 Task: Search one way flight ticket for 4 adults, 2 children, 2 infants in seat and 1 infant on lap in economy from Springfield: Abraham Lincoln Capital Airport to Riverton: Central Wyoming Regional Airport (was Riverton Regional) on 5-4-2023. Choice of flights is Sun country airlines. Number of bags: 10 checked bags. Price is upto 30000. Outbound departure time preference is 21:45.
Action: Mouse moved to (294, 281)
Screenshot: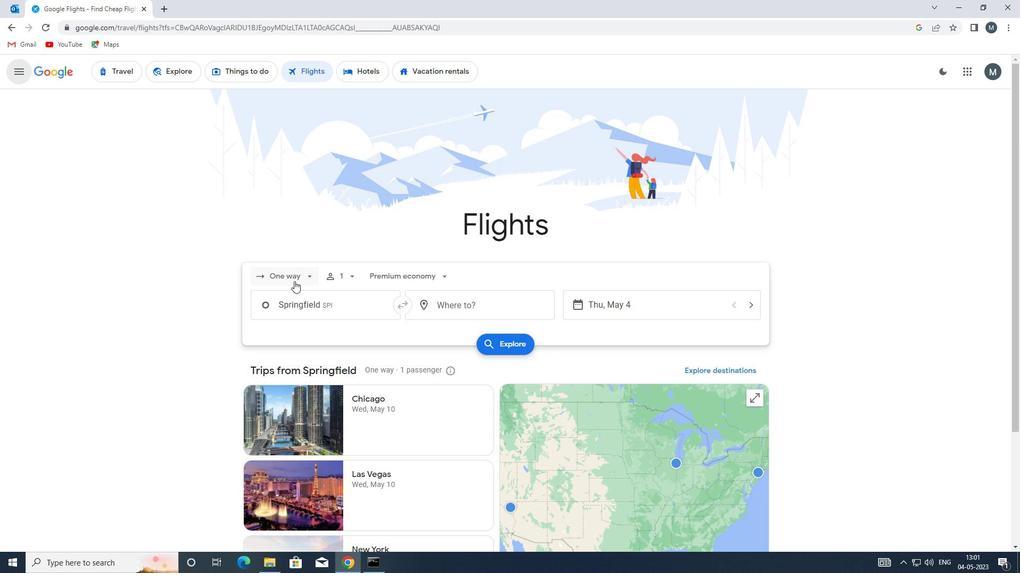 
Action: Mouse pressed left at (294, 281)
Screenshot: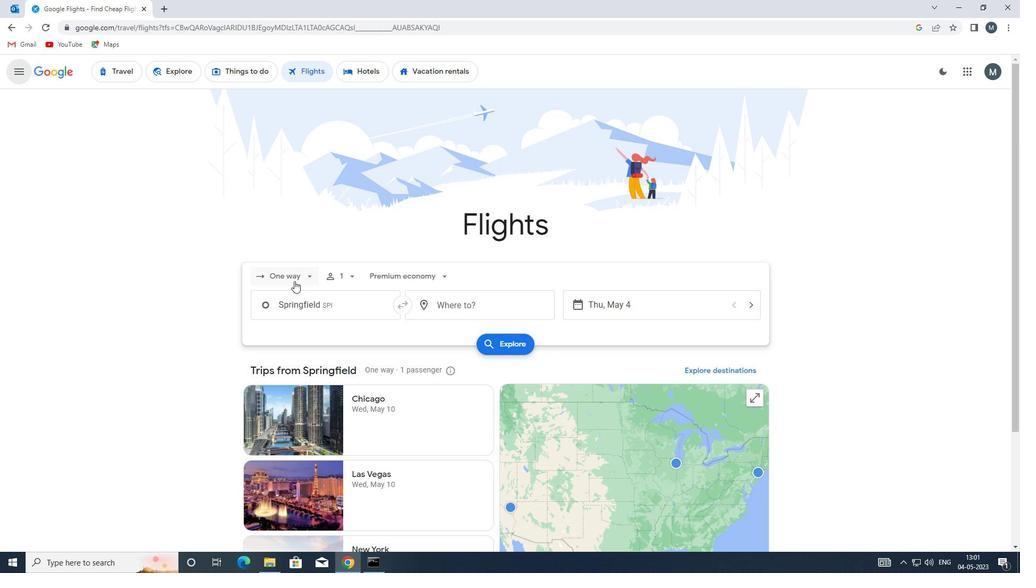 
Action: Mouse moved to (302, 326)
Screenshot: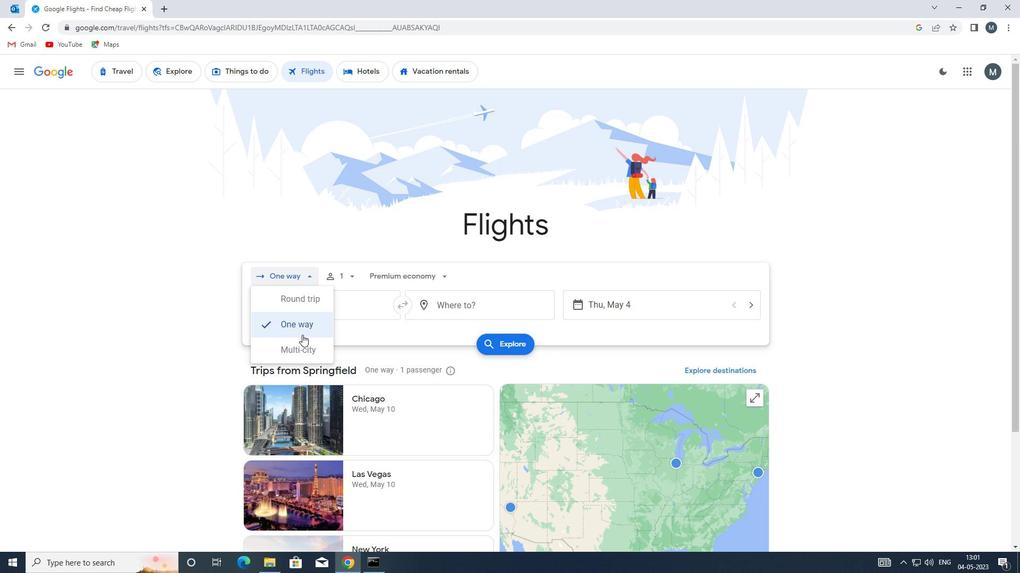 
Action: Mouse pressed left at (302, 326)
Screenshot: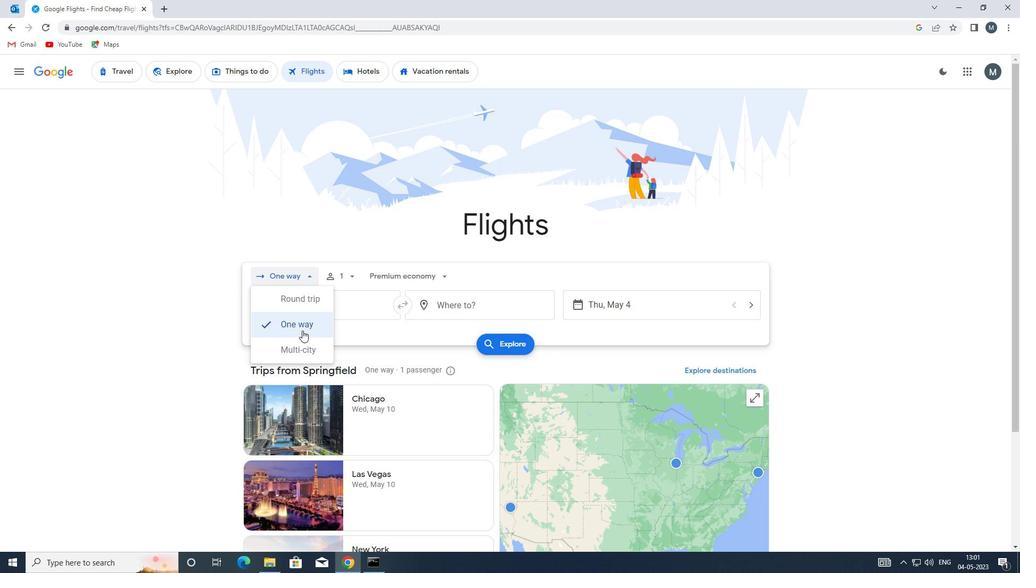 
Action: Mouse moved to (352, 277)
Screenshot: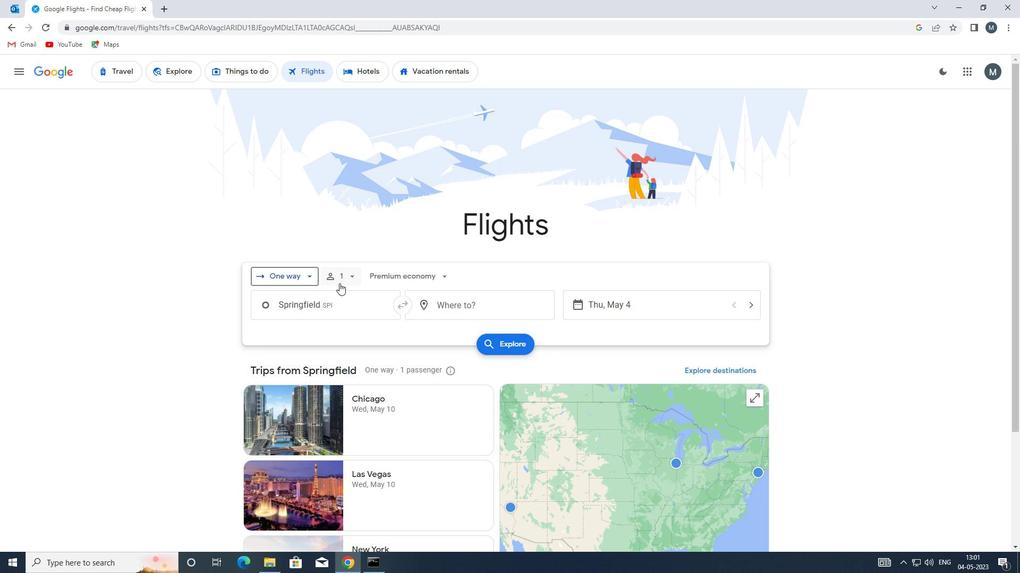 
Action: Mouse pressed left at (352, 277)
Screenshot: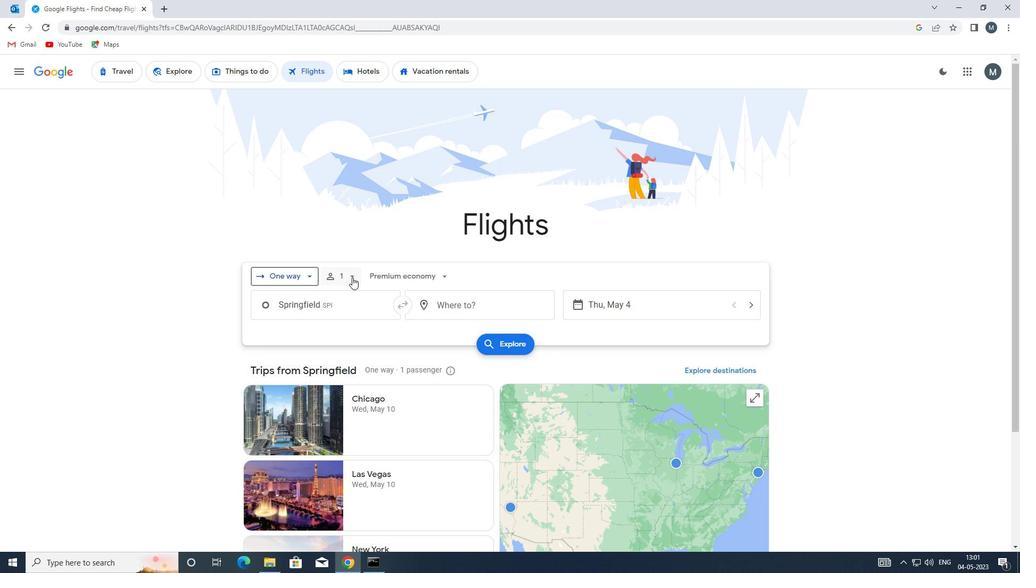 
Action: Mouse moved to (431, 302)
Screenshot: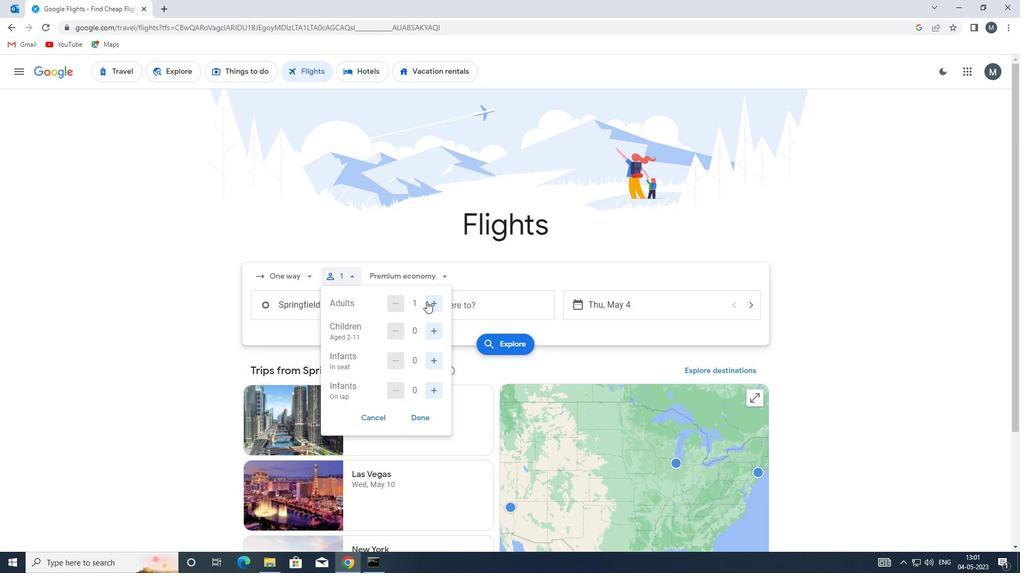 
Action: Mouse pressed left at (431, 302)
Screenshot: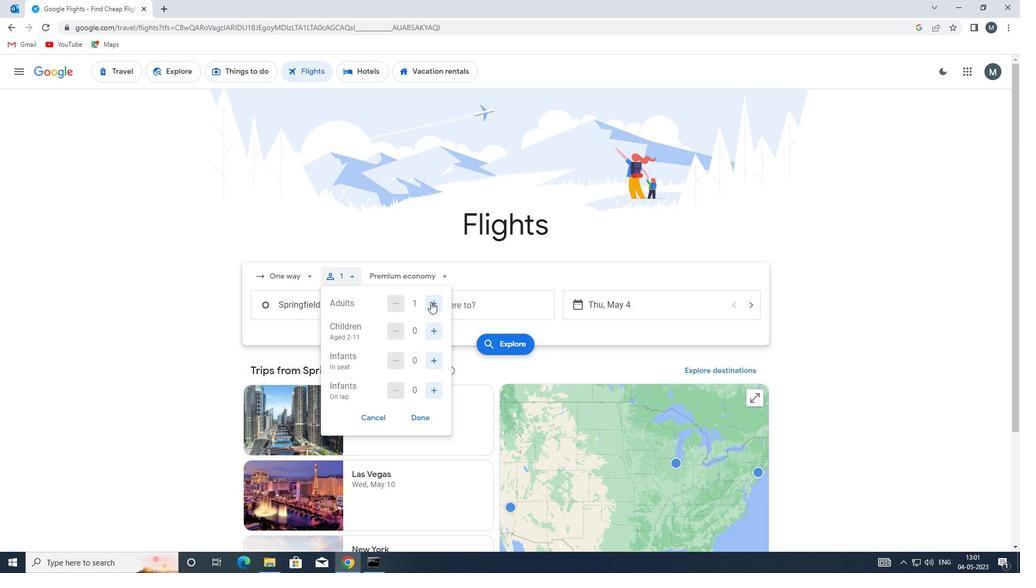
Action: Mouse pressed left at (431, 302)
Screenshot: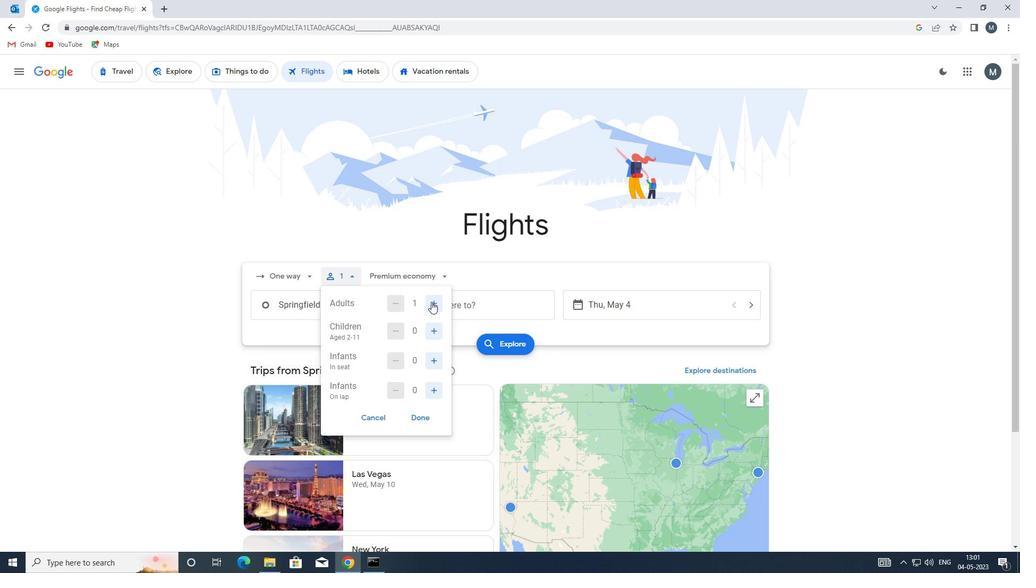 
Action: Mouse moved to (432, 302)
Screenshot: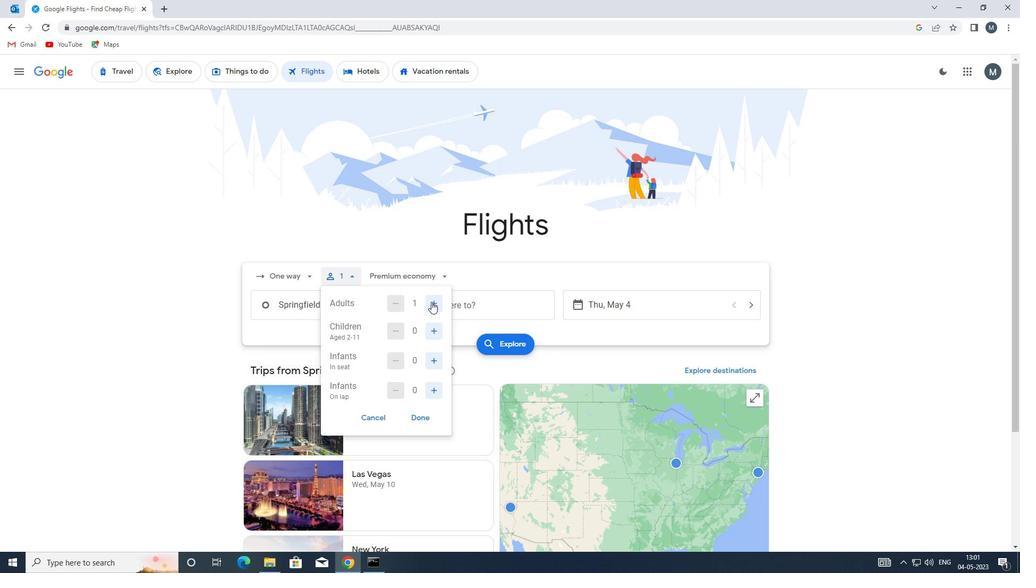 
Action: Mouse pressed left at (432, 302)
Screenshot: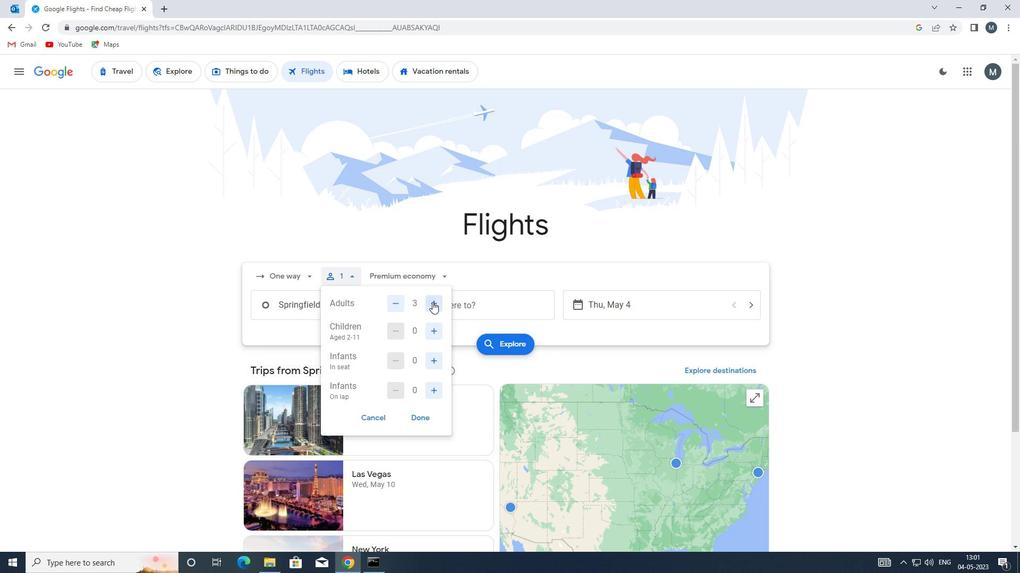 
Action: Mouse moved to (438, 333)
Screenshot: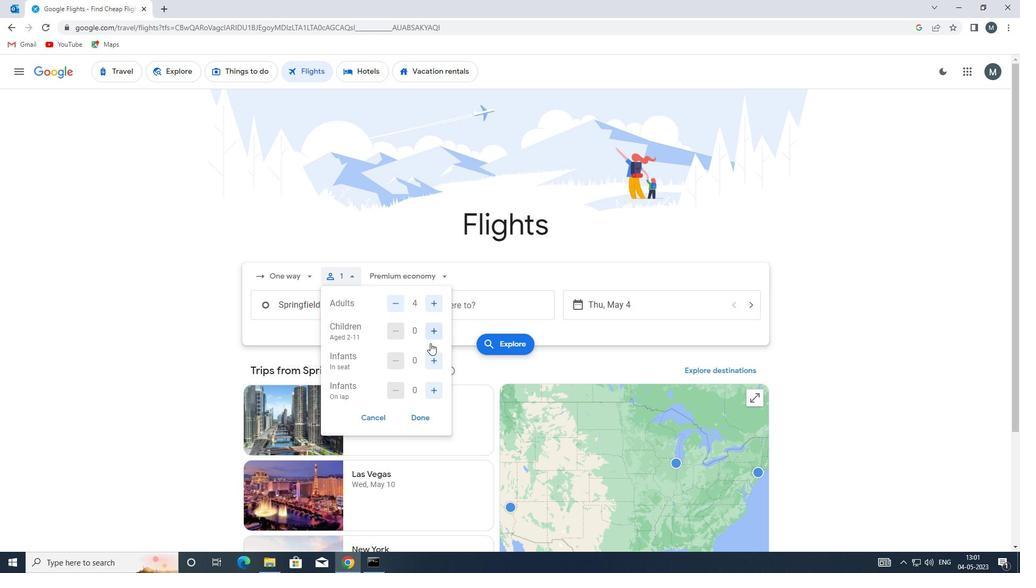 
Action: Mouse pressed left at (438, 333)
Screenshot: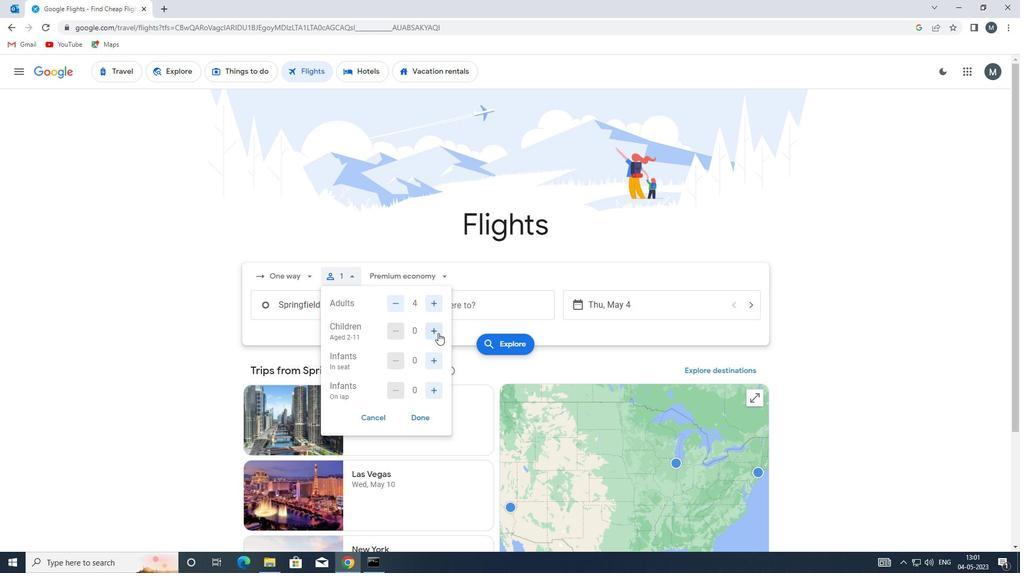 
Action: Mouse pressed left at (438, 333)
Screenshot: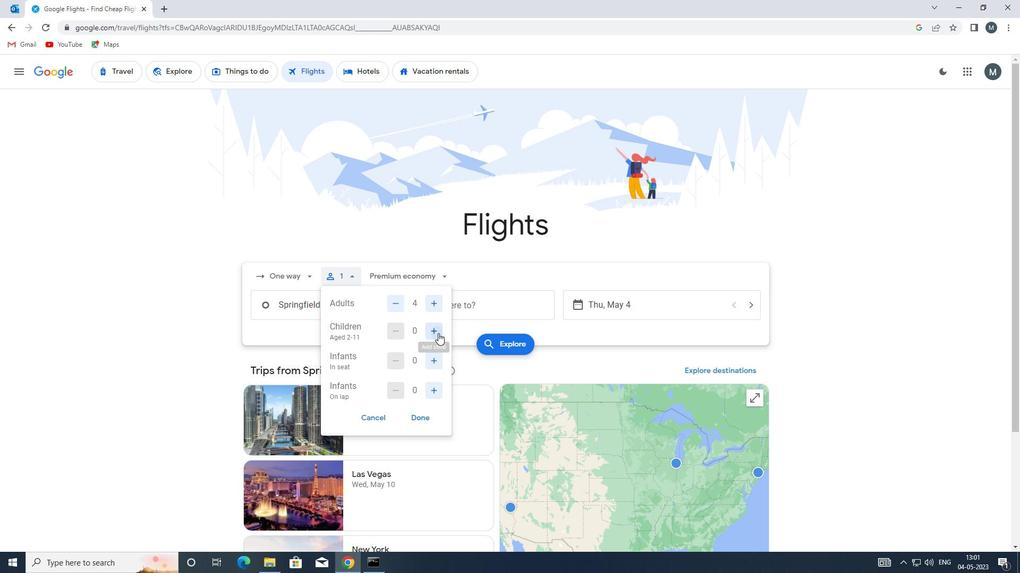 
Action: Mouse moved to (432, 360)
Screenshot: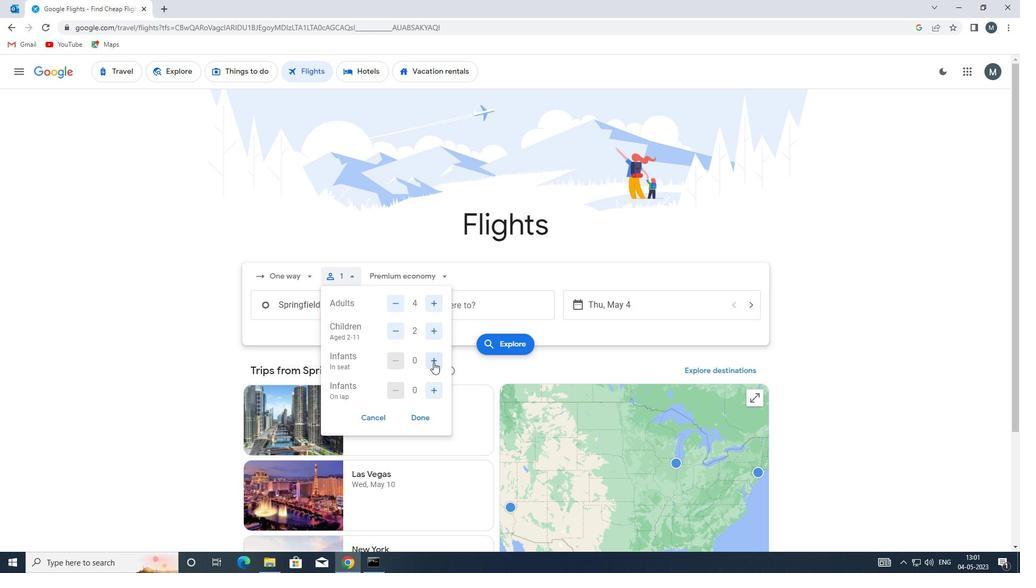 
Action: Mouse pressed left at (432, 360)
Screenshot: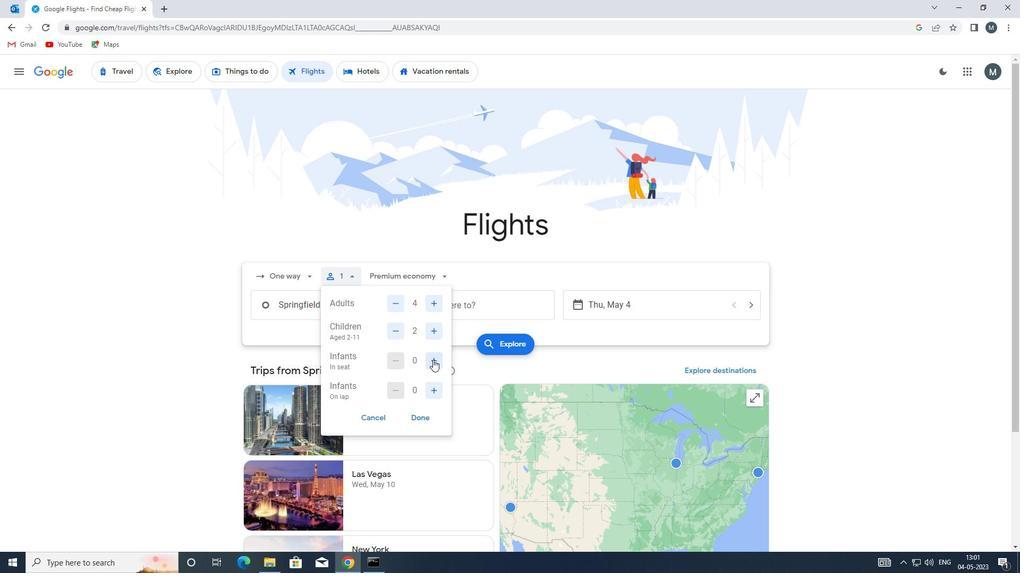
Action: Mouse pressed left at (432, 360)
Screenshot: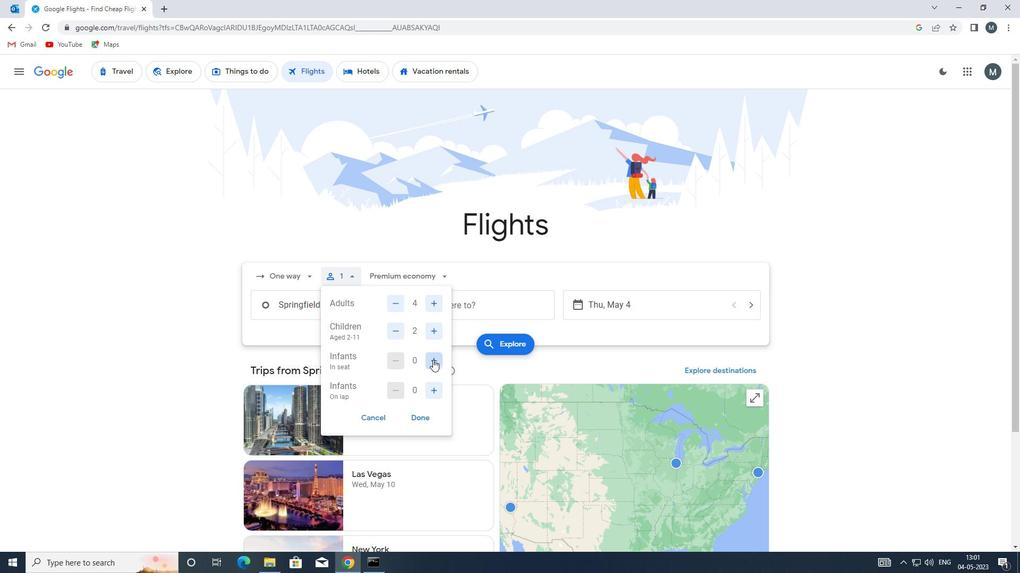 
Action: Mouse moved to (430, 398)
Screenshot: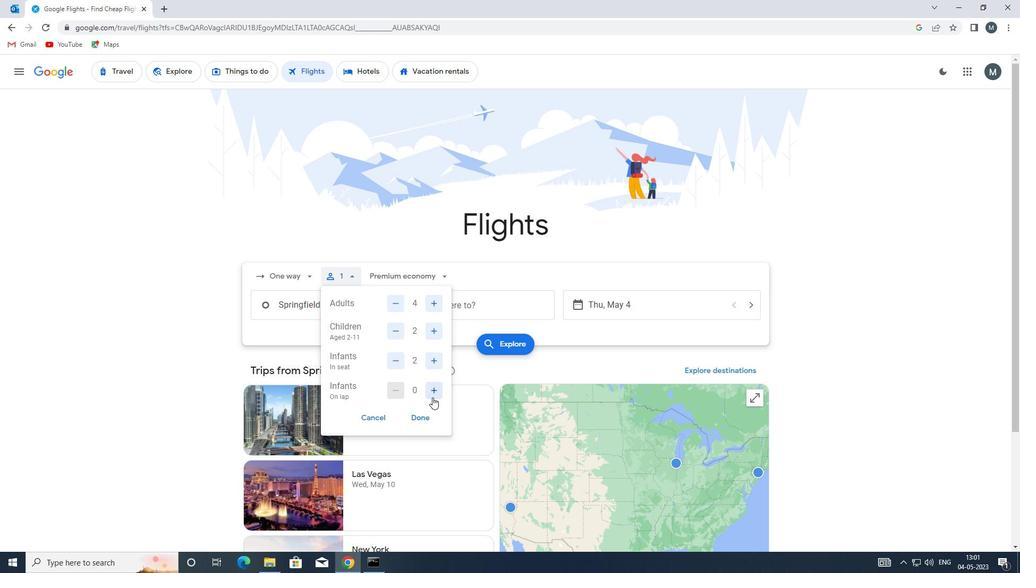 
Action: Mouse pressed left at (430, 398)
Screenshot: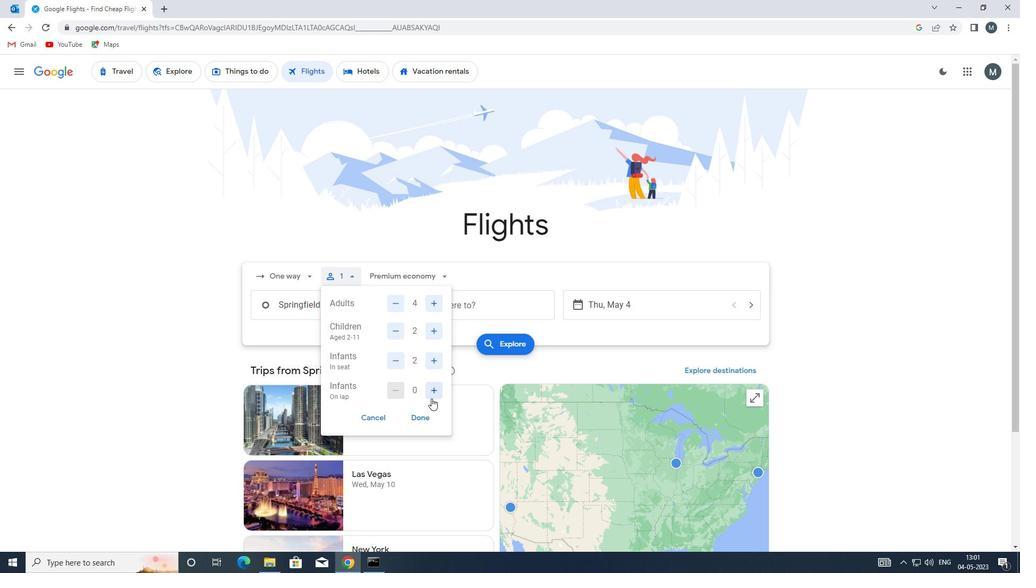
Action: Mouse moved to (423, 411)
Screenshot: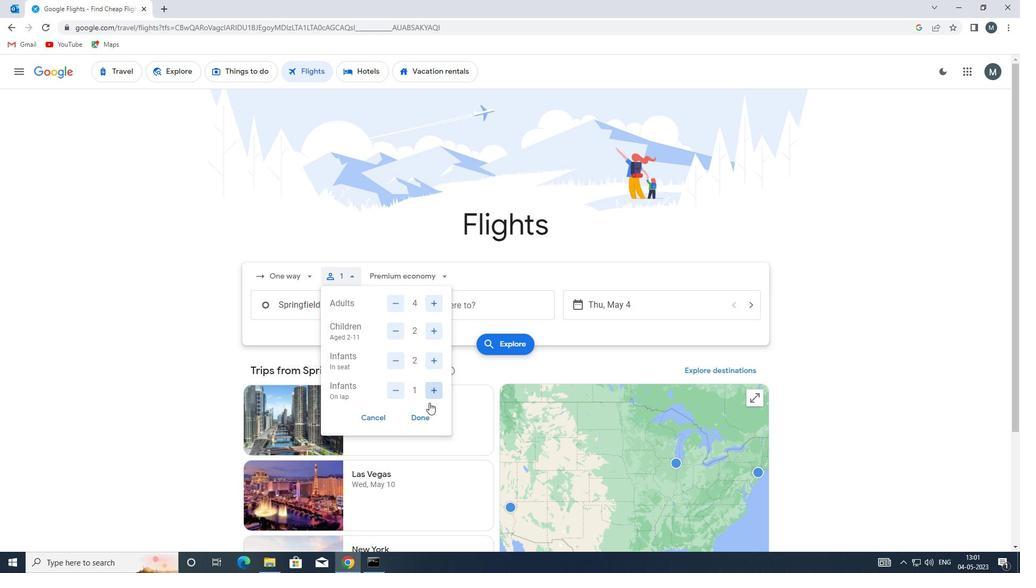 
Action: Mouse pressed left at (423, 411)
Screenshot: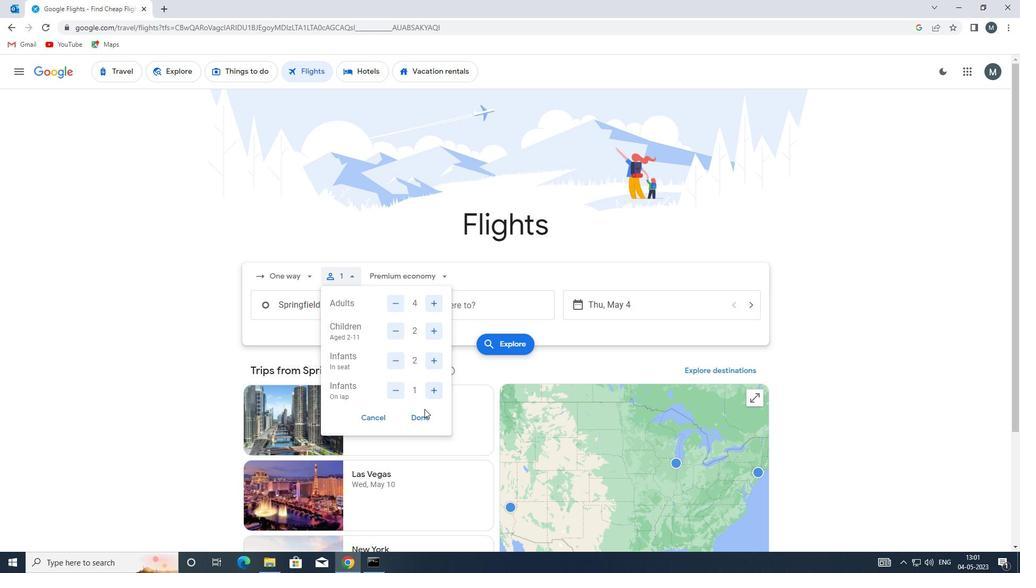 
Action: Mouse moved to (402, 278)
Screenshot: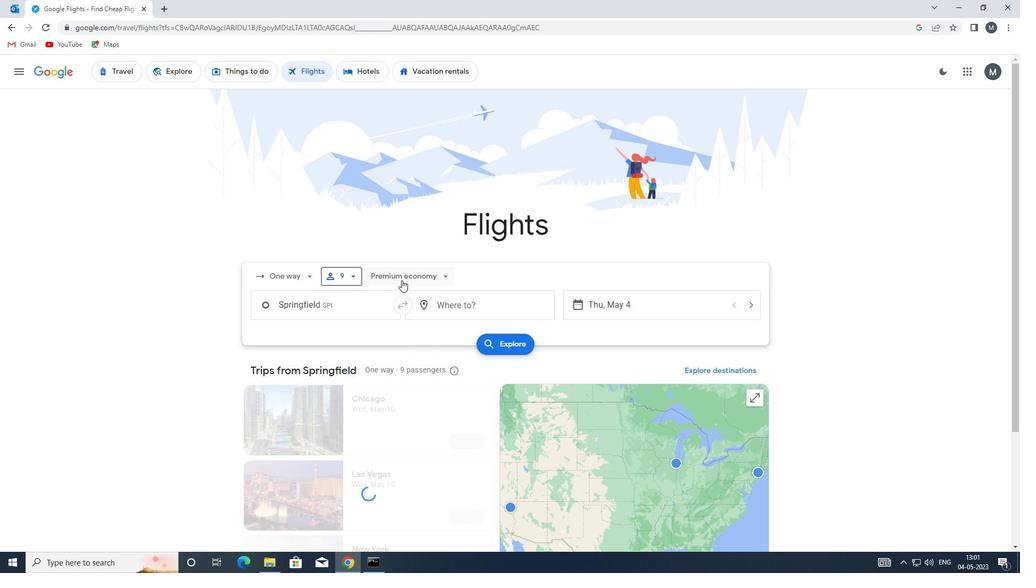 
Action: Mouse pressed left at (402, 278)
Screenshot: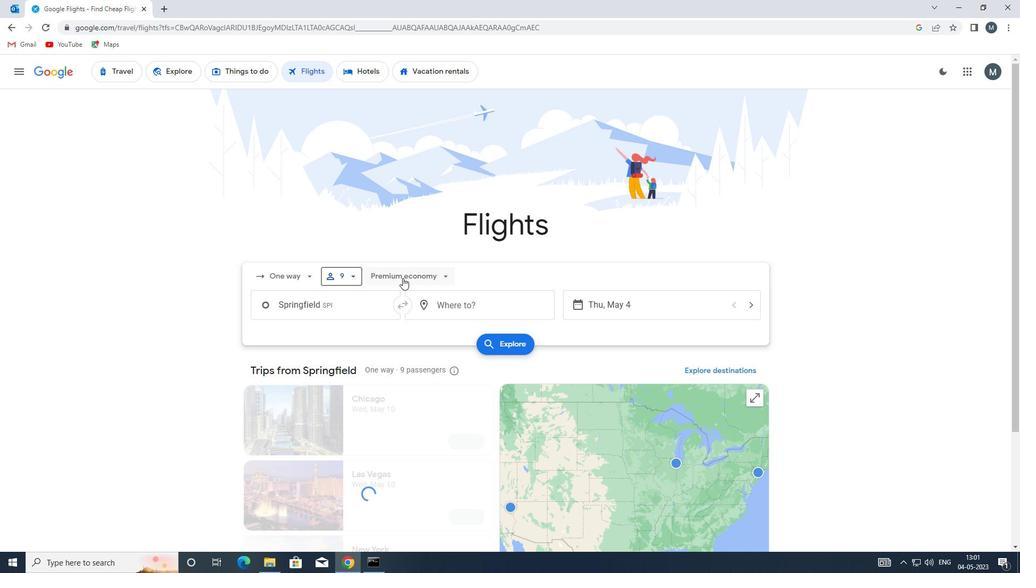 
Action: Mouse moved to (406, 302)
Screenshot: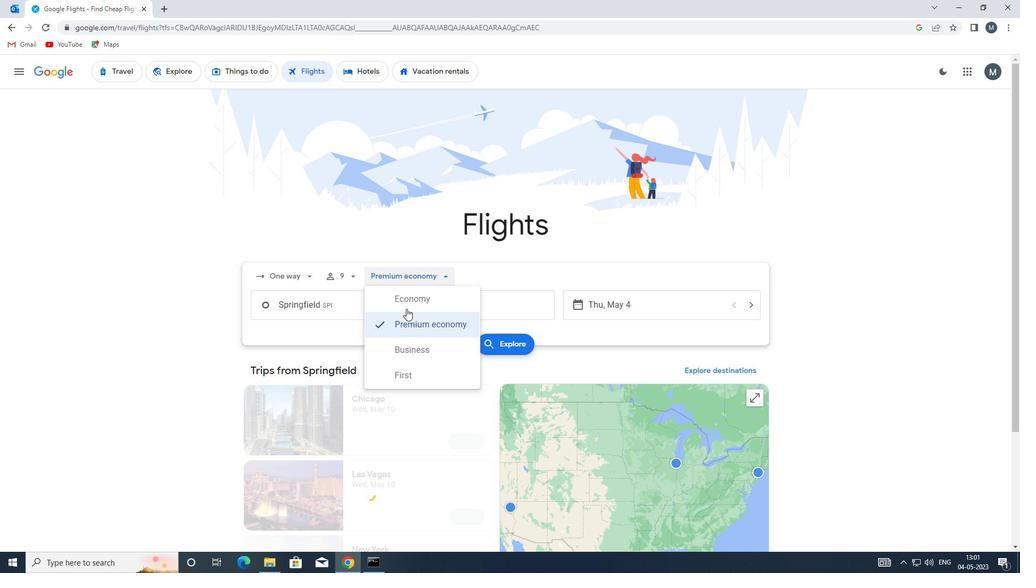 
Action: Mouse pressed left at (406, 302)
Screenshot: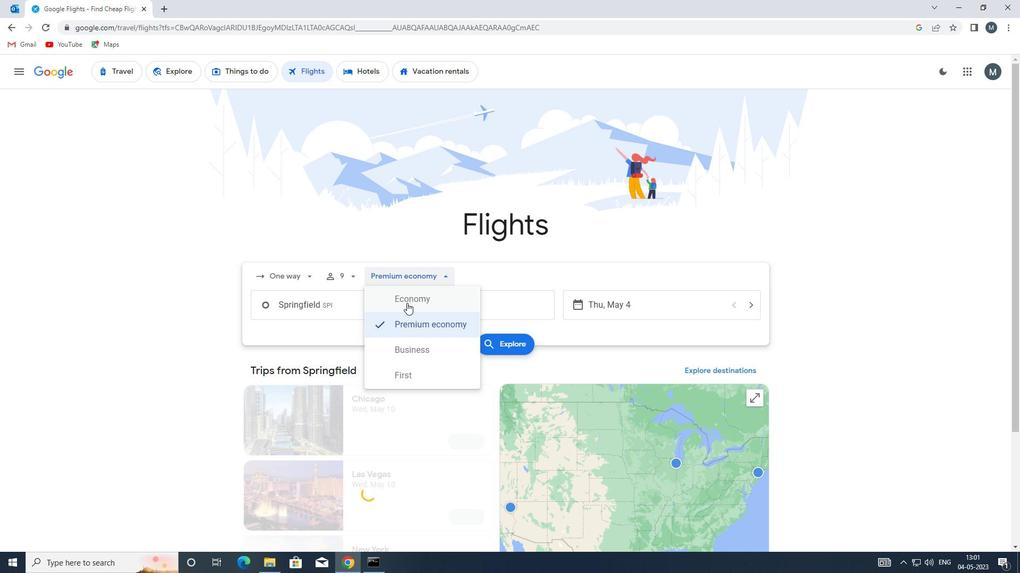 
Action: Mouse moved to (345, 311)
Screenshot: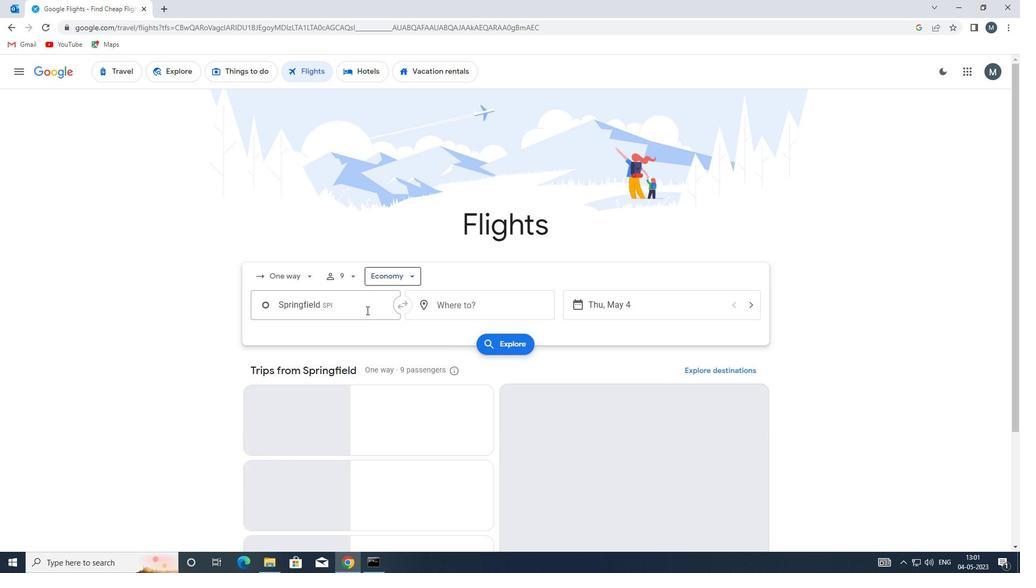 
Action: Mouse pressed left at (345, 311)
Screenshot: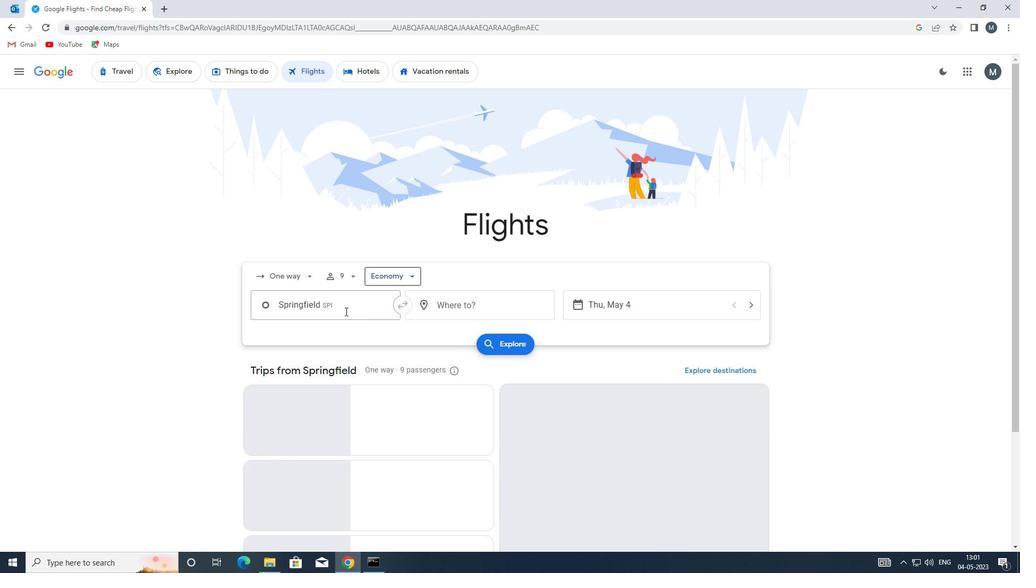 
Action: Key pressed spi
Screenshot: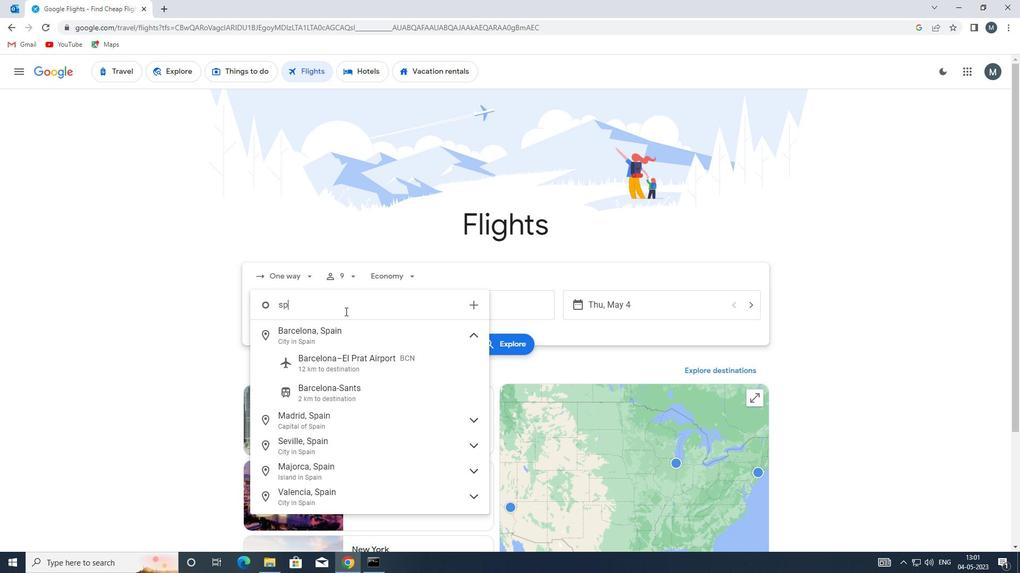 
Action: Mouse moved to (349, 333)
Screenshot: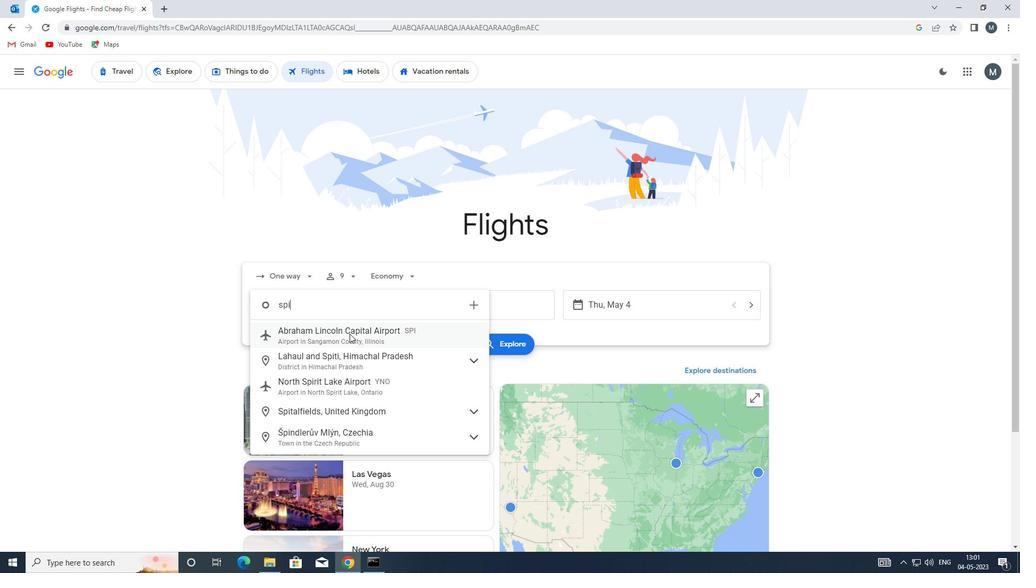 
Action: Mouse pressed left at (349, 333)
Screenshot: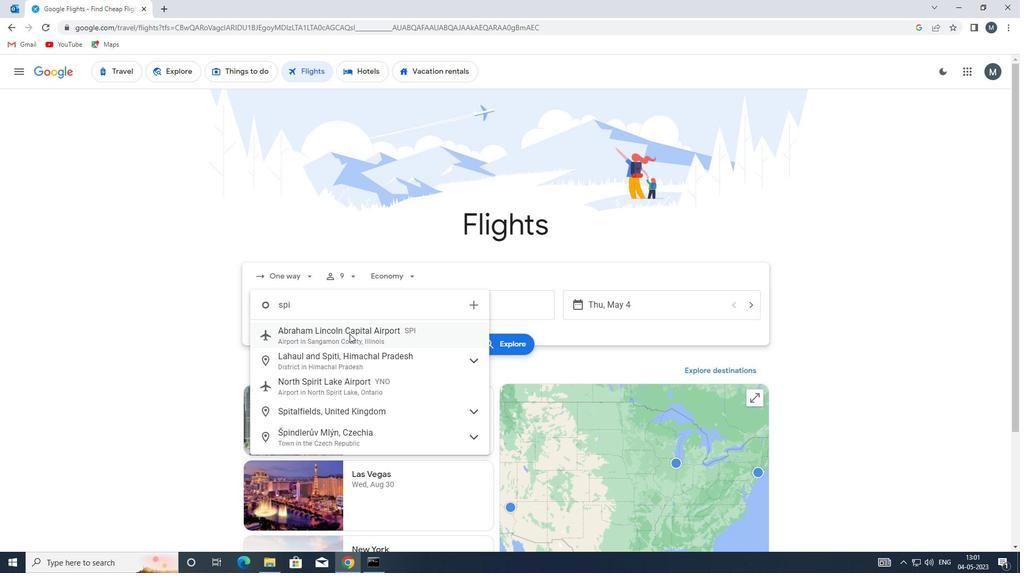 
Action: Mouse moved to (469, 305)
Screenshot: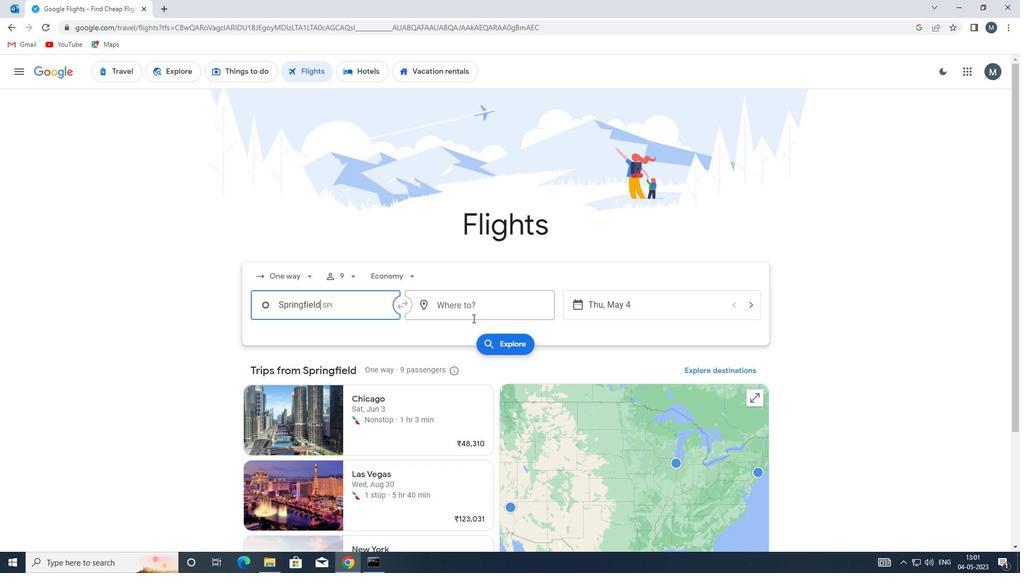 
Action: Mouse pressed left at (469, 305)
Screenshot: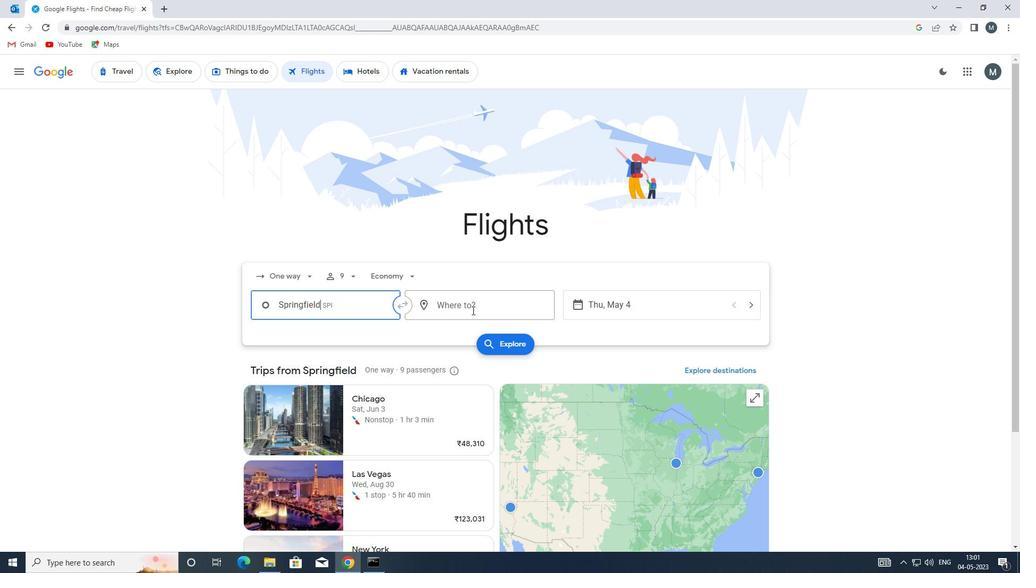 
Action: Mouse moved to (463, 303)
Screenshot: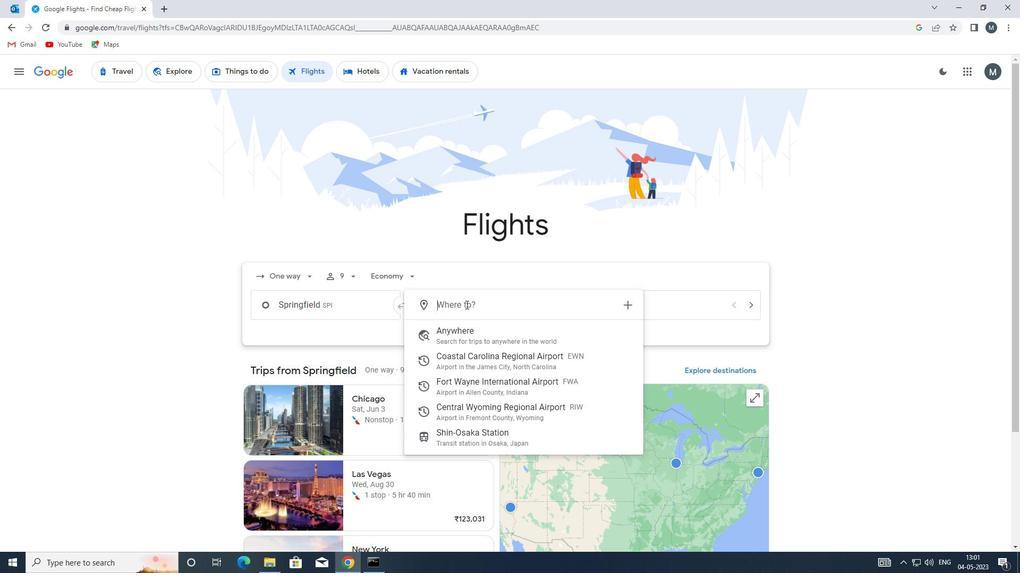 
Action: Key pressed ri
Screenshot: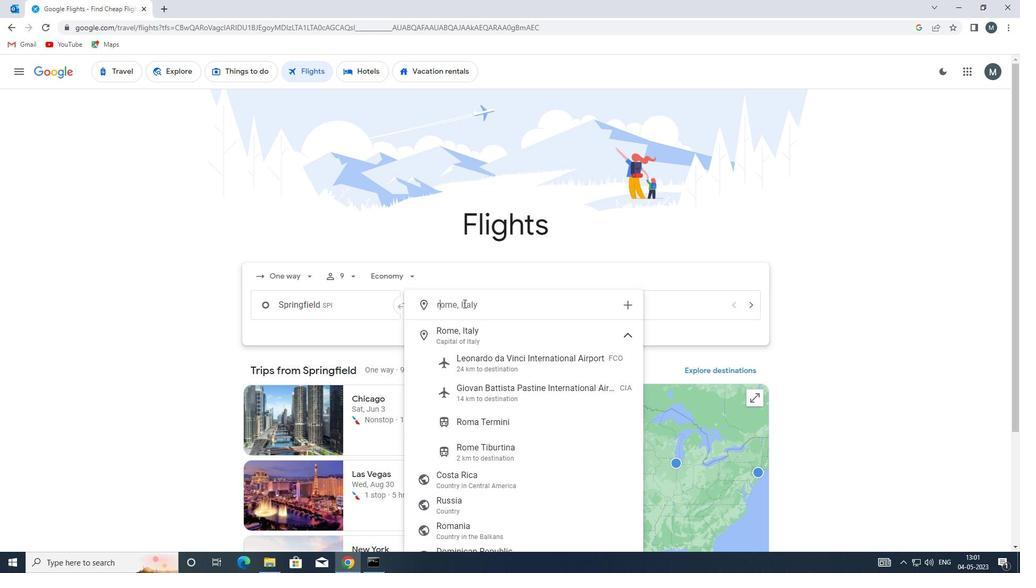 
Action: Mouse moved to (462, 303)
Screenshot: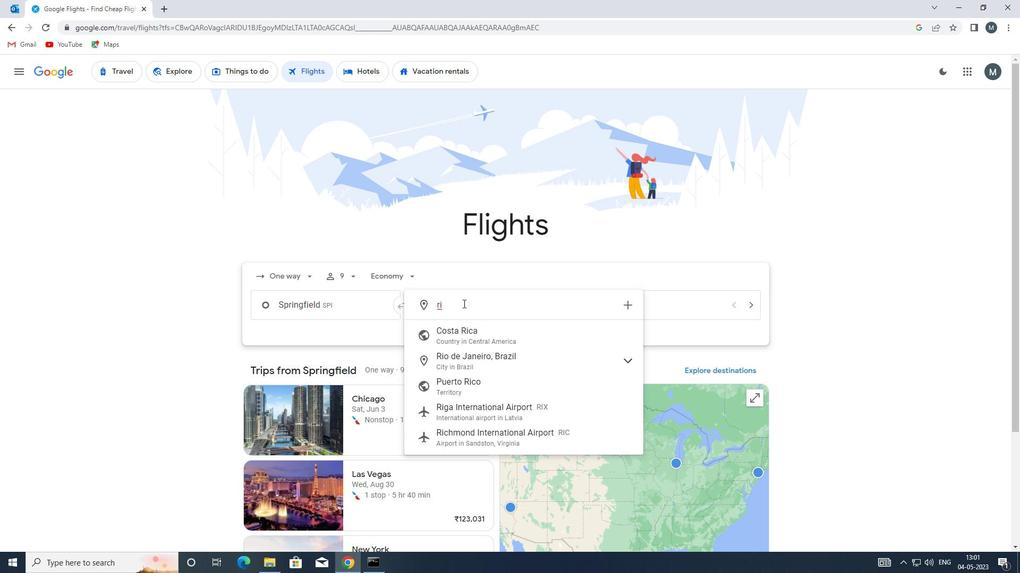 
Action: Key pressed w
Screenshot: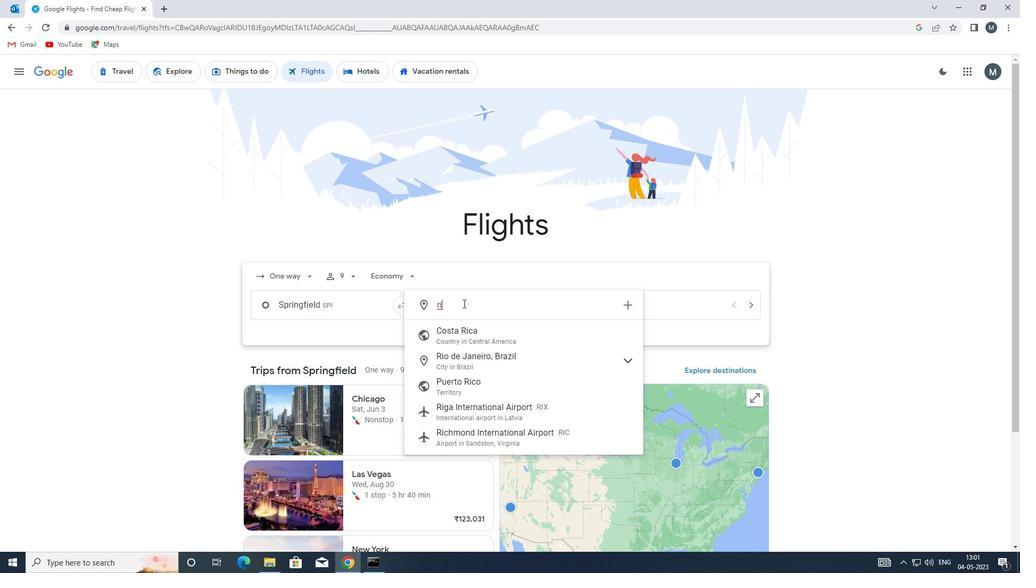 
Action: Mouse moved to (477, 338)
Screenshot: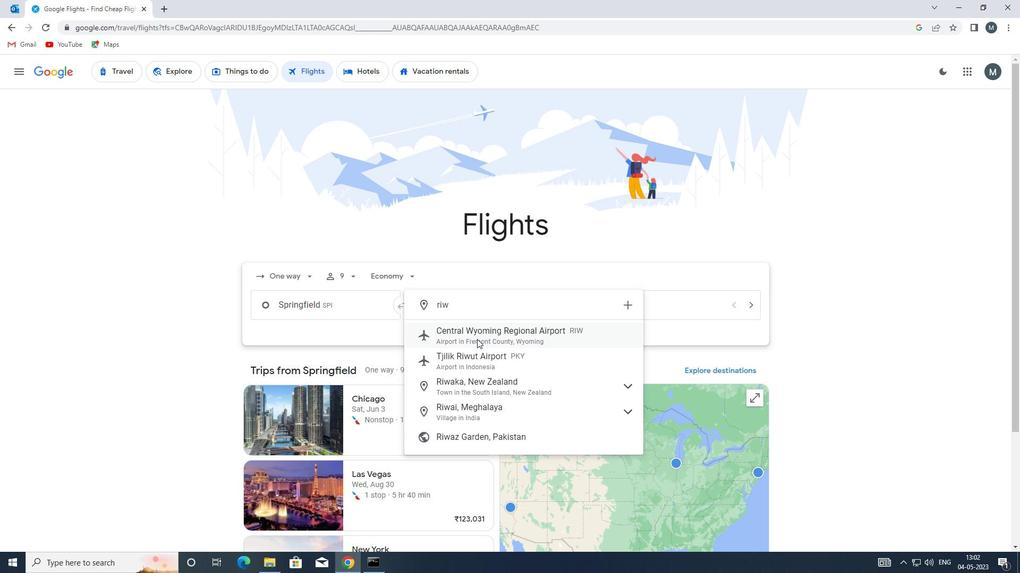 
Action: Mouse pressed left at (477, 338)
Screenshot: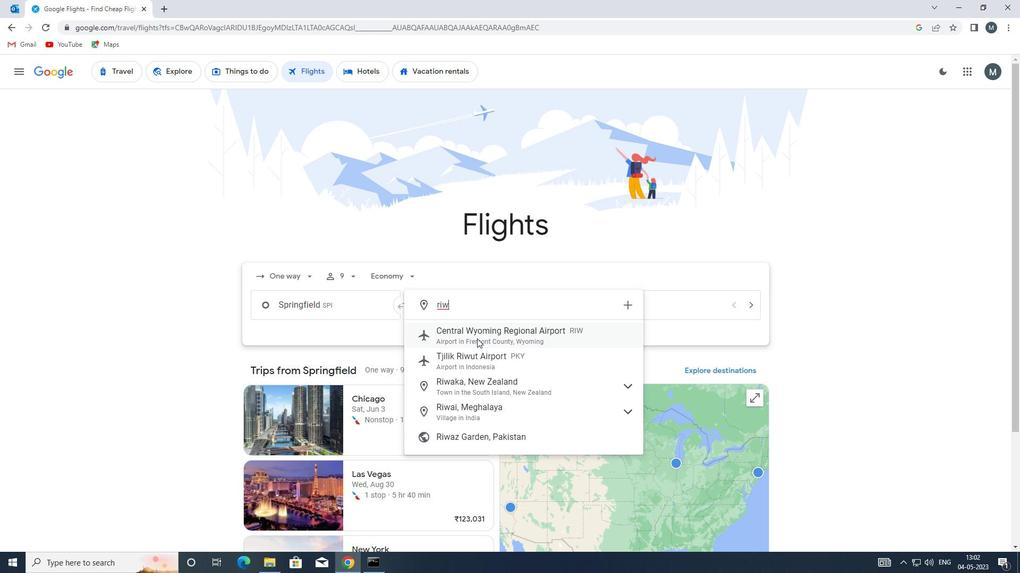 
Action: Mouse moved to (608, 308)
Screenshot: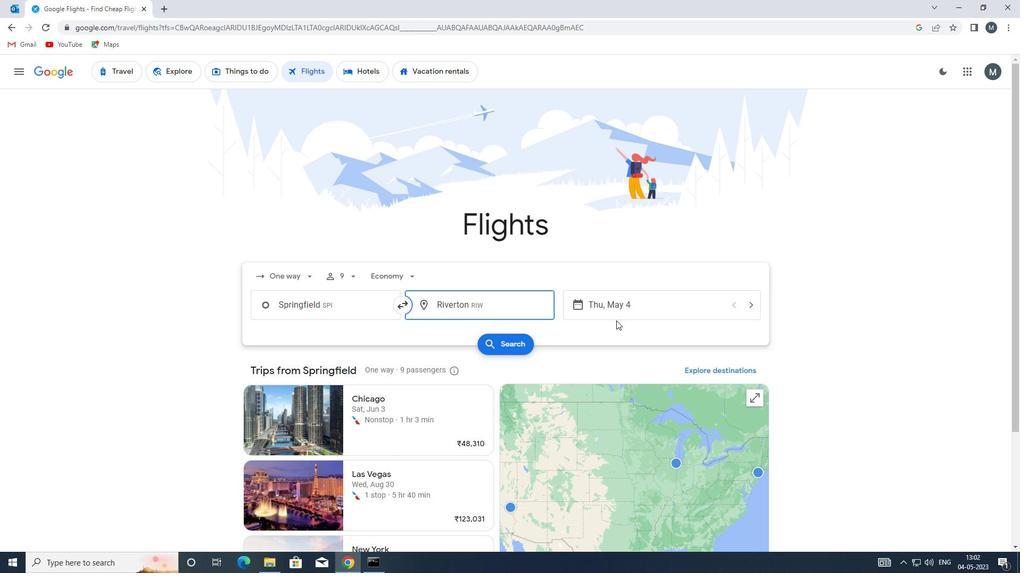 
Action: Mouse pressed left at (608, 308)
Screenshot: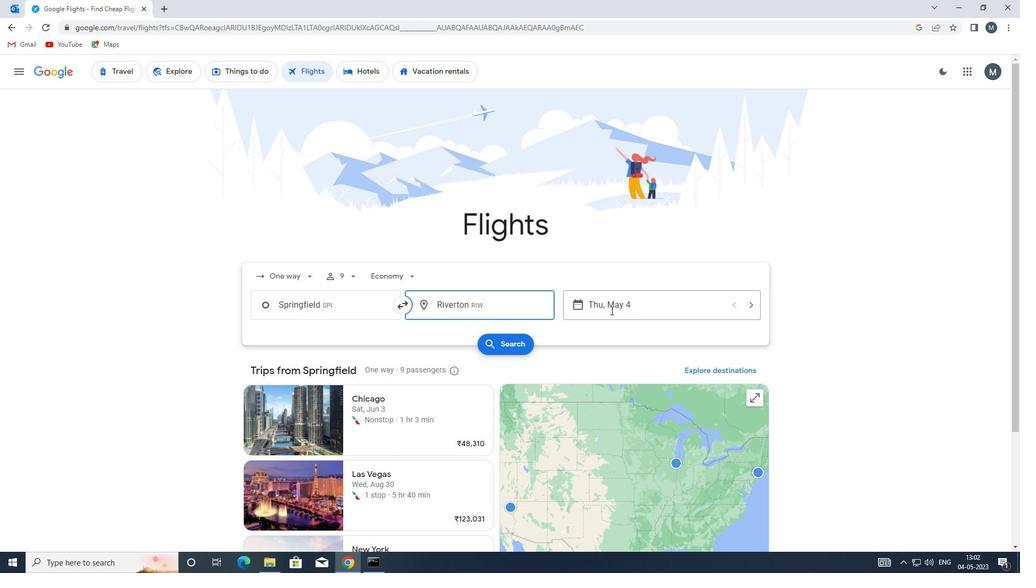 
Action: Mouse moved to (476, 359)
Screenshot: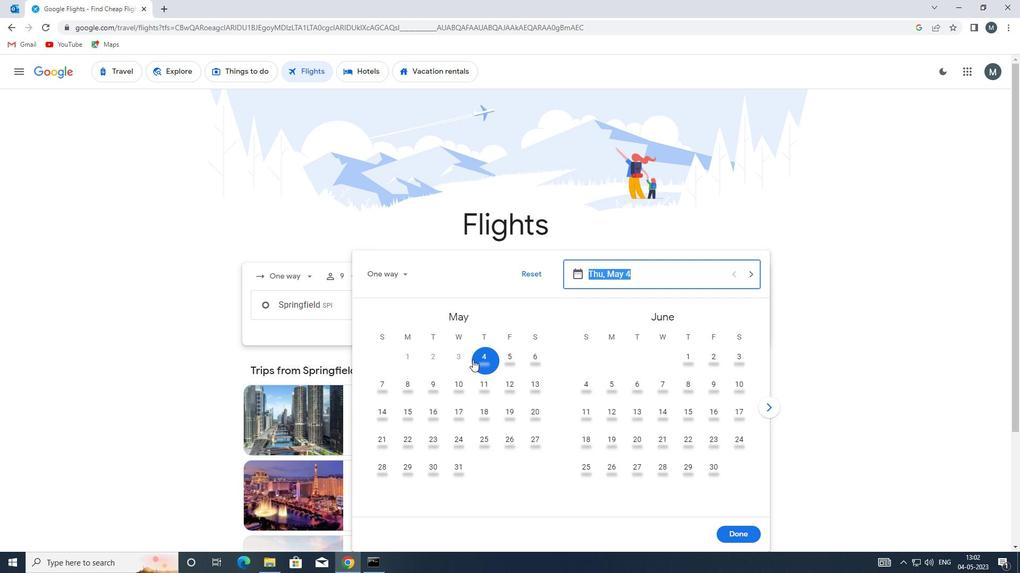 
Action: Mouse pressed left at (476, 359)
Screenshot: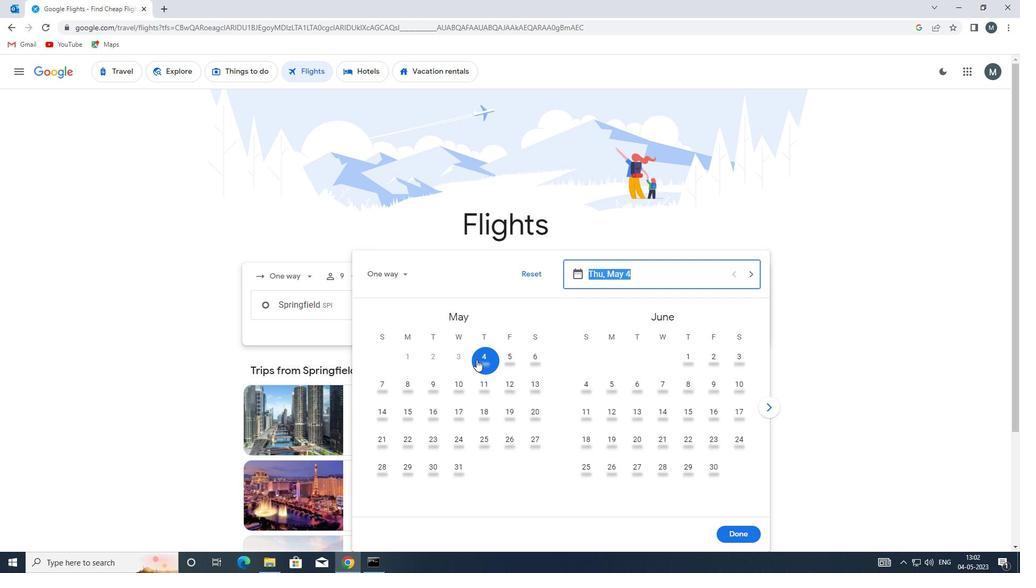 
Action: Mouse moved to (729, 535)
Screenshot: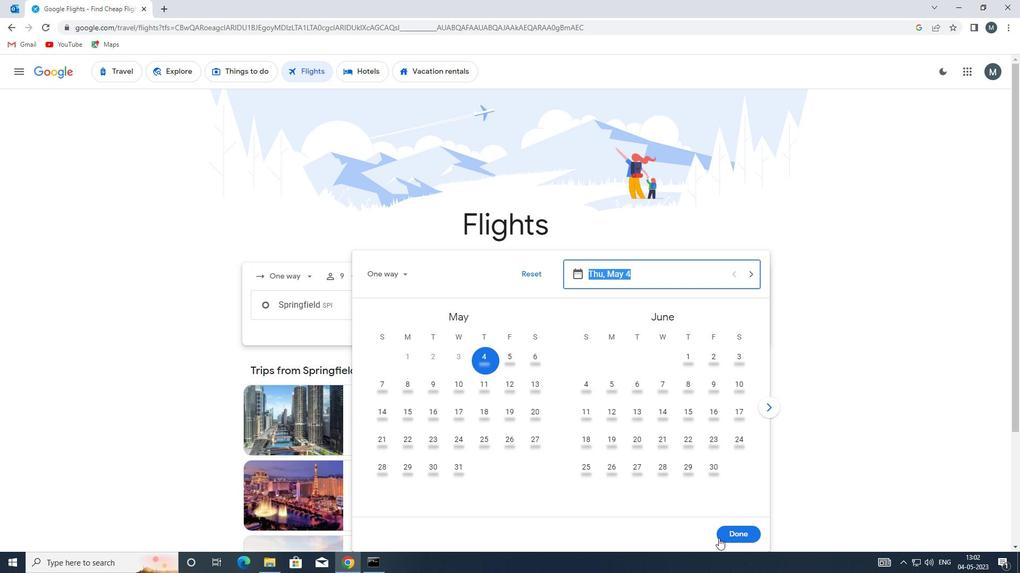 
Action: Mouse pressed left at (729, 535)
Screenshot: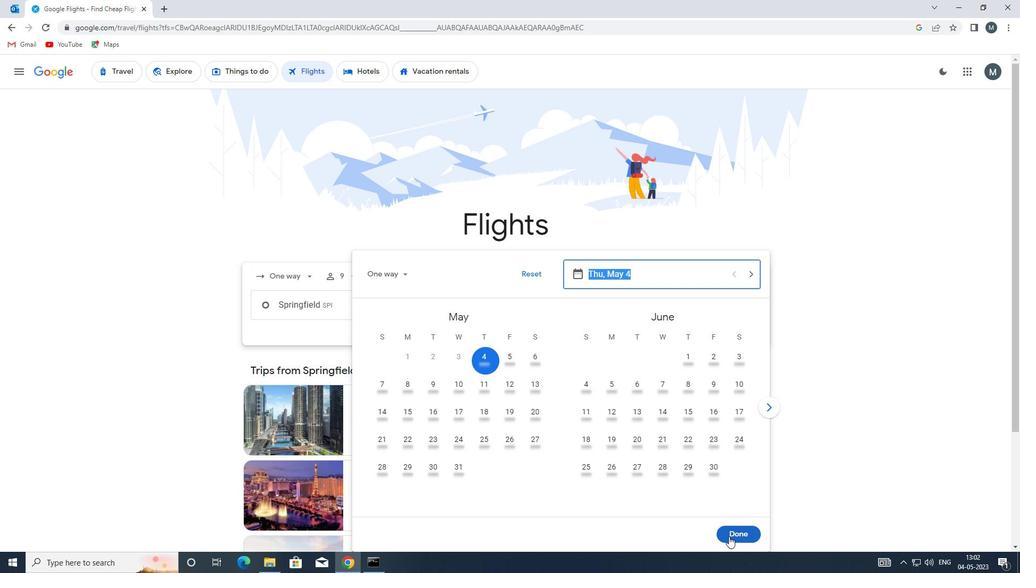 
Action: Mouse moved to (505, 344)
Screenshot: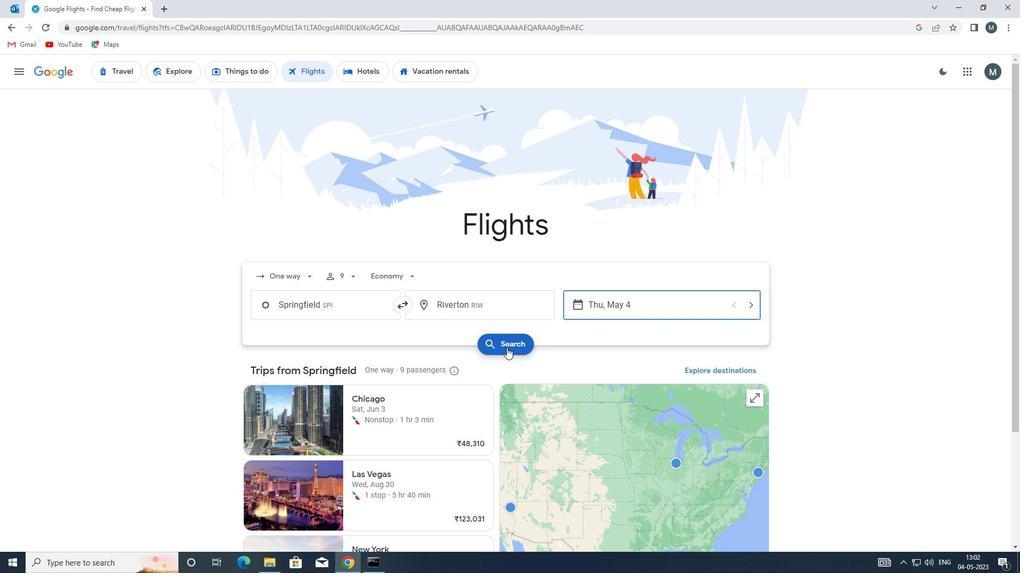 
Action: Mouse pressed left at (505, 344)
Screenshot: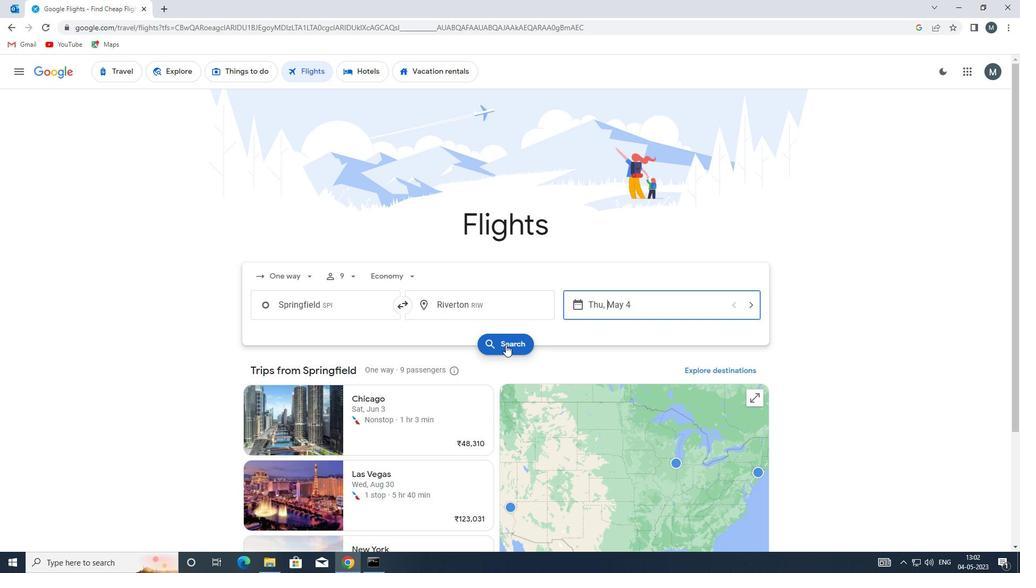 
Action: Mouse moved to (258, 165)
Screenshot: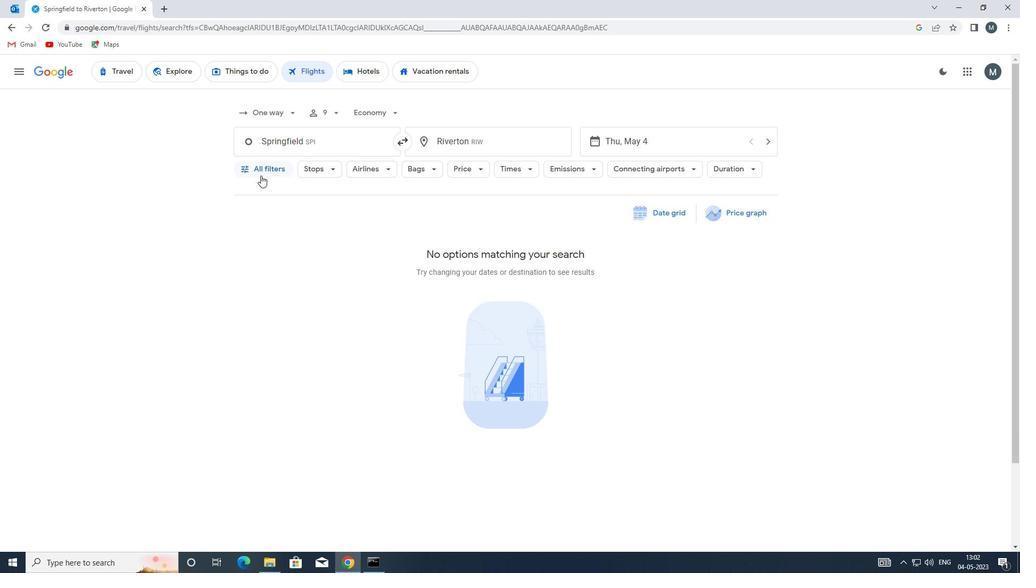 
Action: Mouse pressed left at (258, 165)
Screenshot: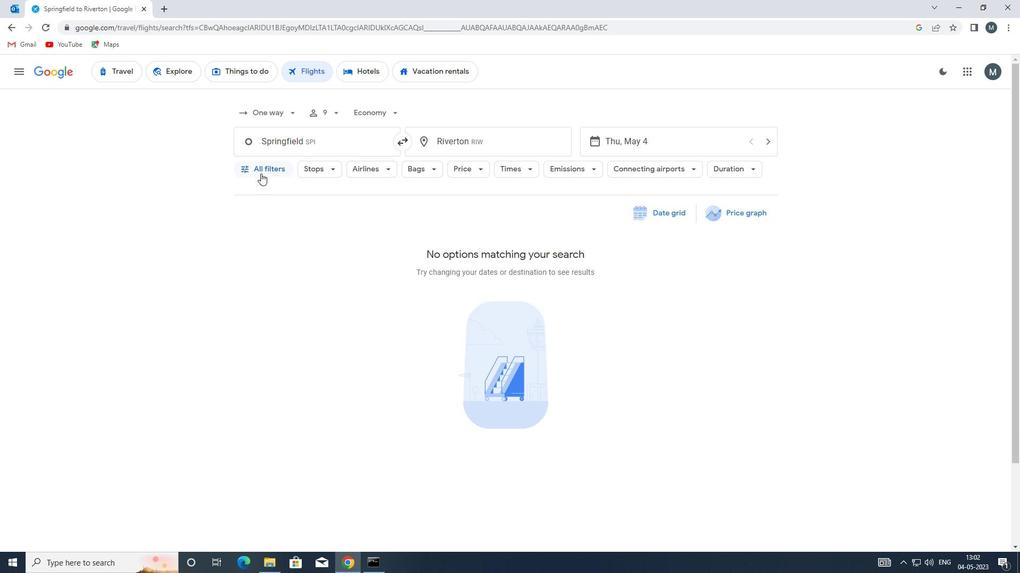 
Action: Mouse moved to (317, 297)
Screenshot: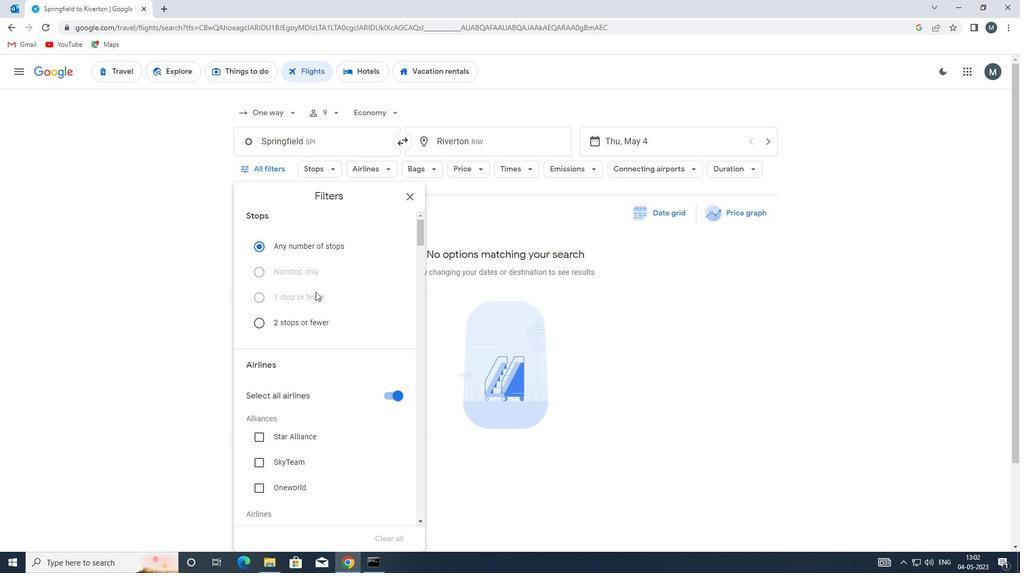 
Action: Mouse scrolled (317, 296) with delta (0, 0)
Screenshot: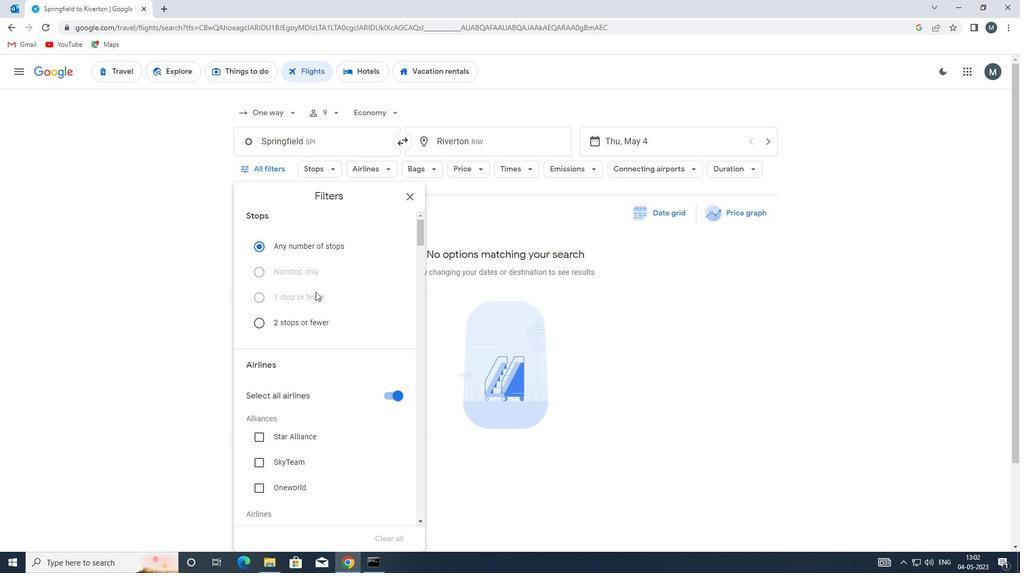 
Action: Mouse moved to (318, 301)
Screenshot: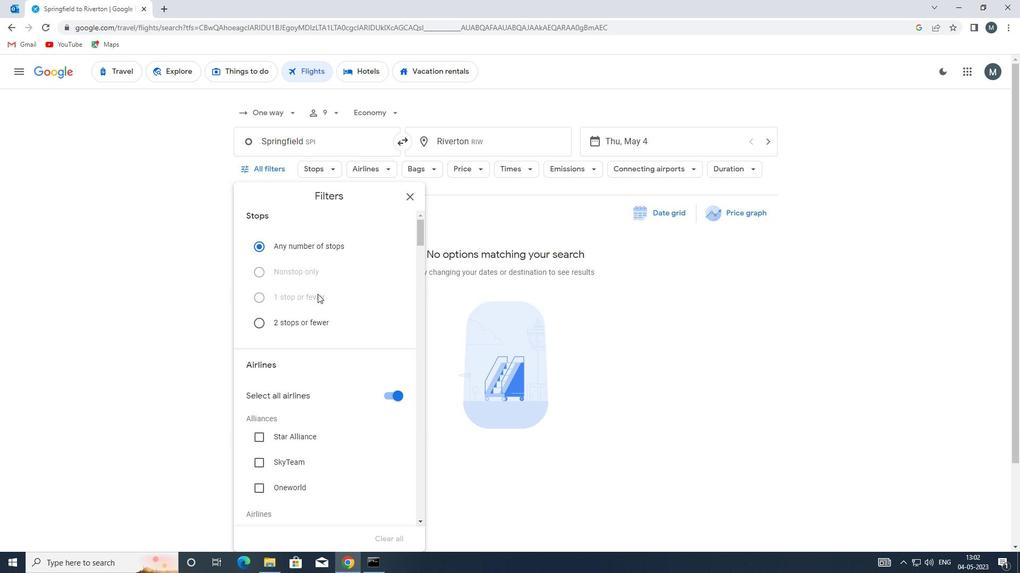 
Action: Mouse scrolled (318, 301) with delta (0, 0)
Screenshot: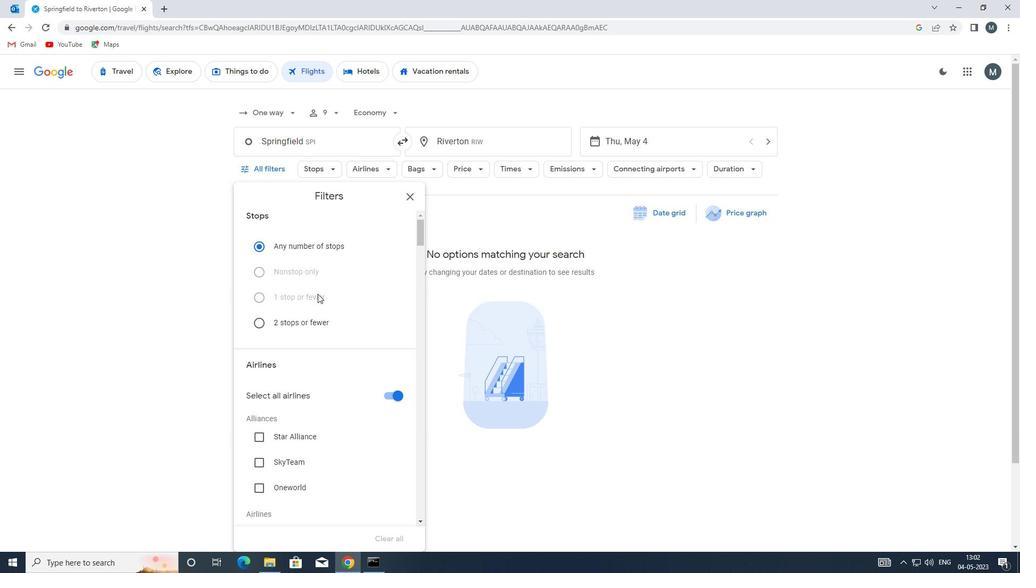 
Action: Mouse moved to (386, 290)
Screenshot: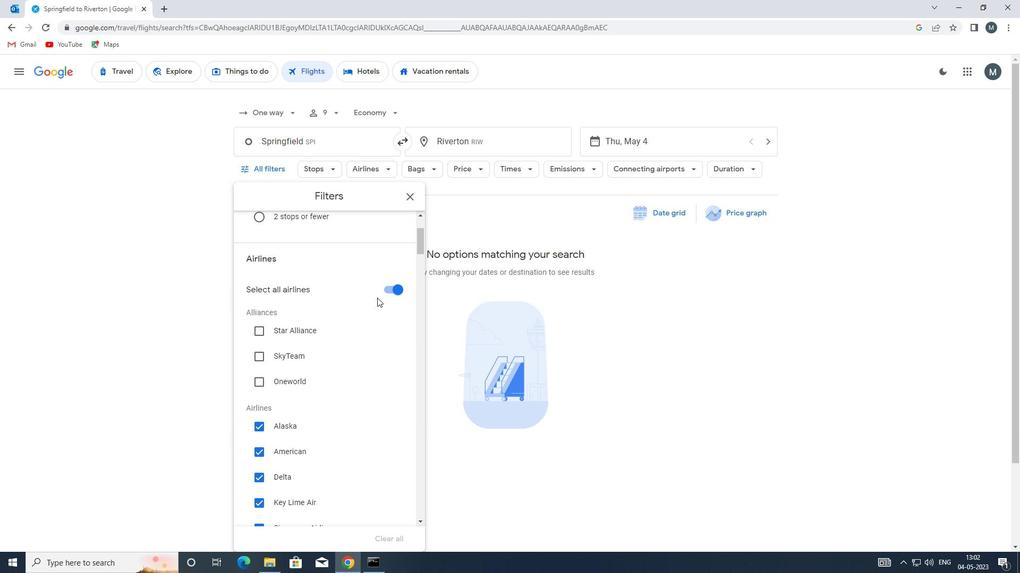 
Action: Mouse pressed left at (386, 290)
Screenshot: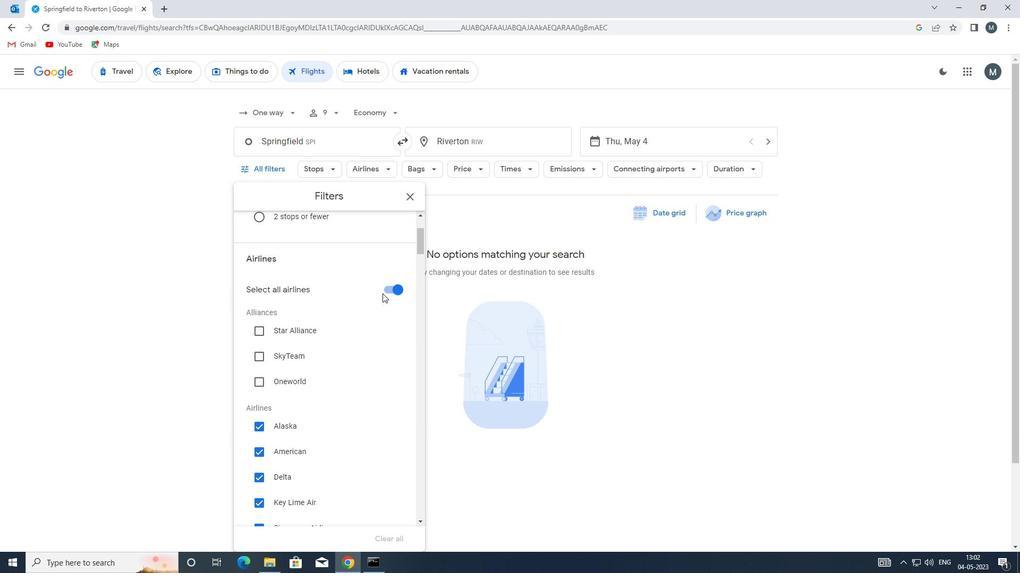 
Action: Mouse moved to (340, 364)
Screenshot: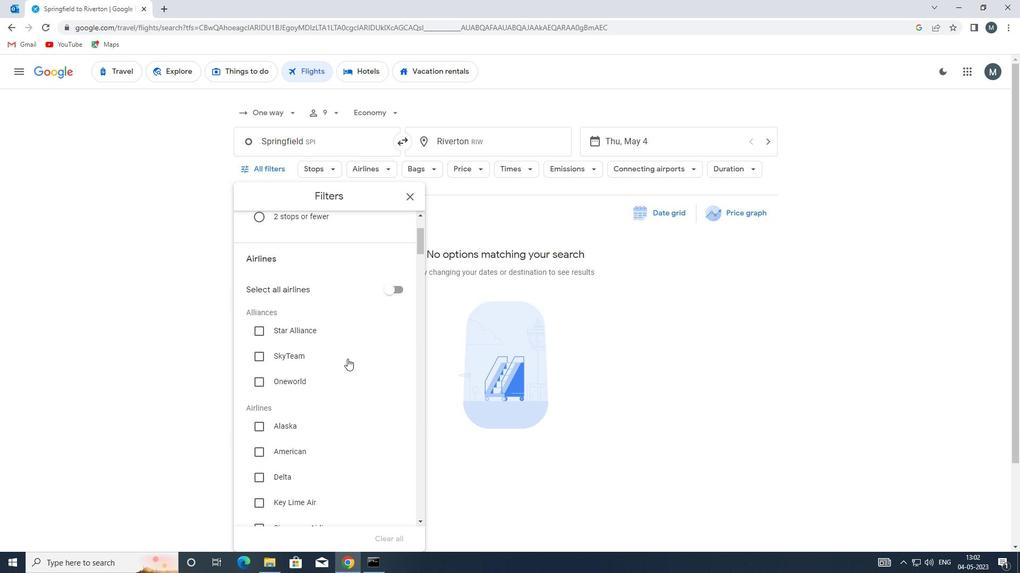 
Action: Mouse scrolled (340, 364) with delta (0, 0)
Screenshot: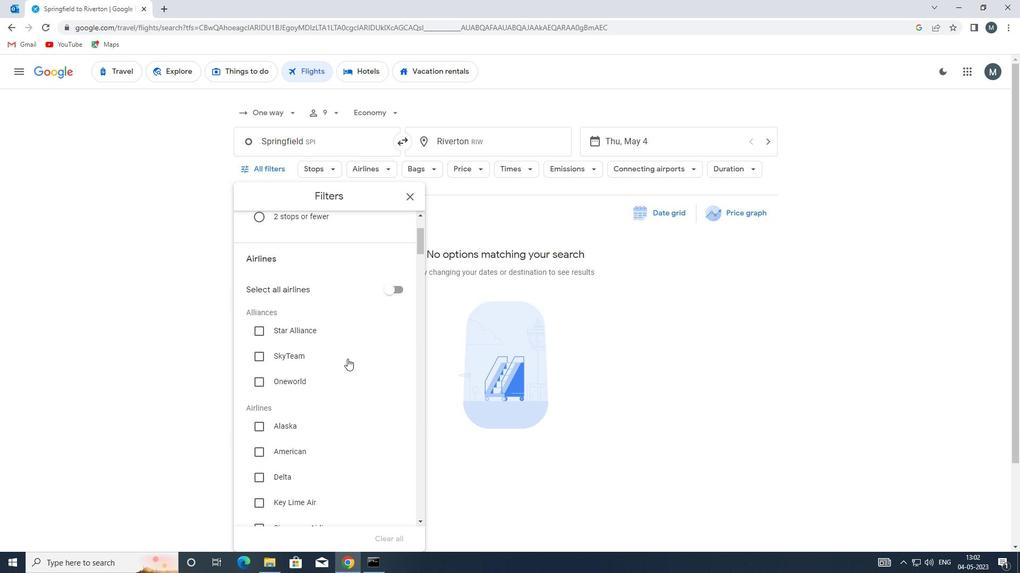 
Action: Mouse moved to (340, 366)
Screenshot: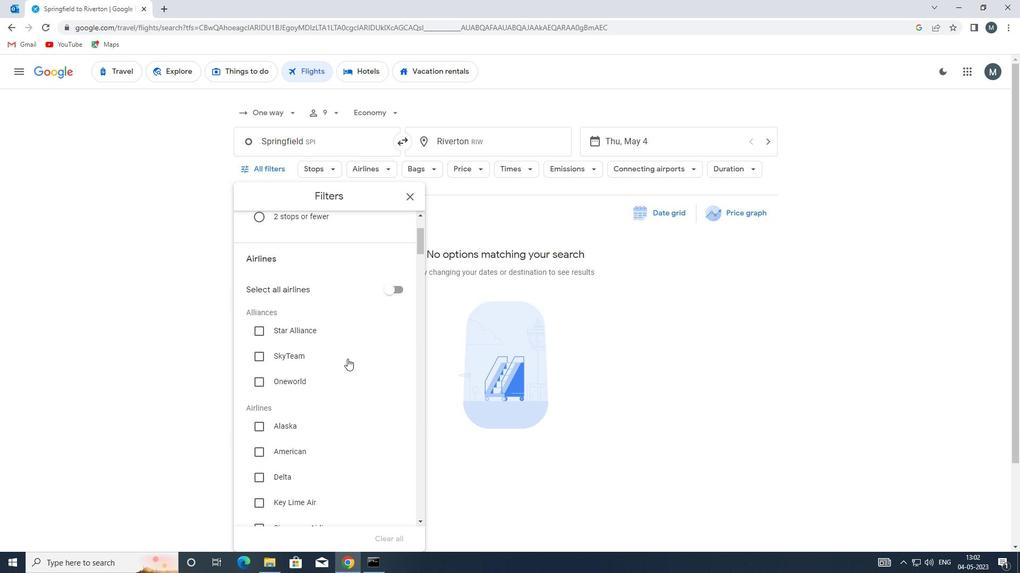 
Action: Mouse scrolled (340, 365) with delta (0, 0)
Screenshot: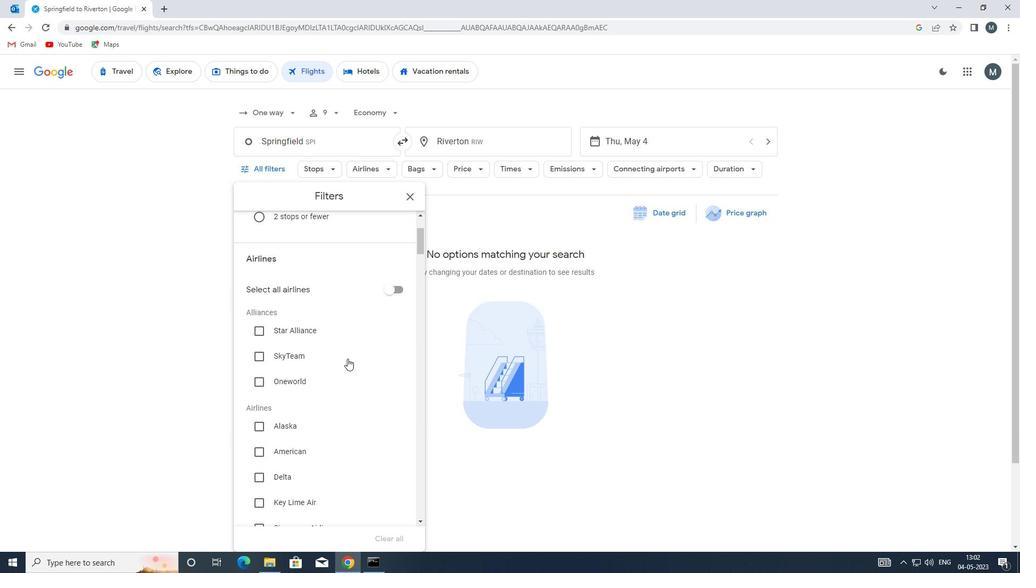 
Action: Mouse moved to (303, 377)
Screenshot: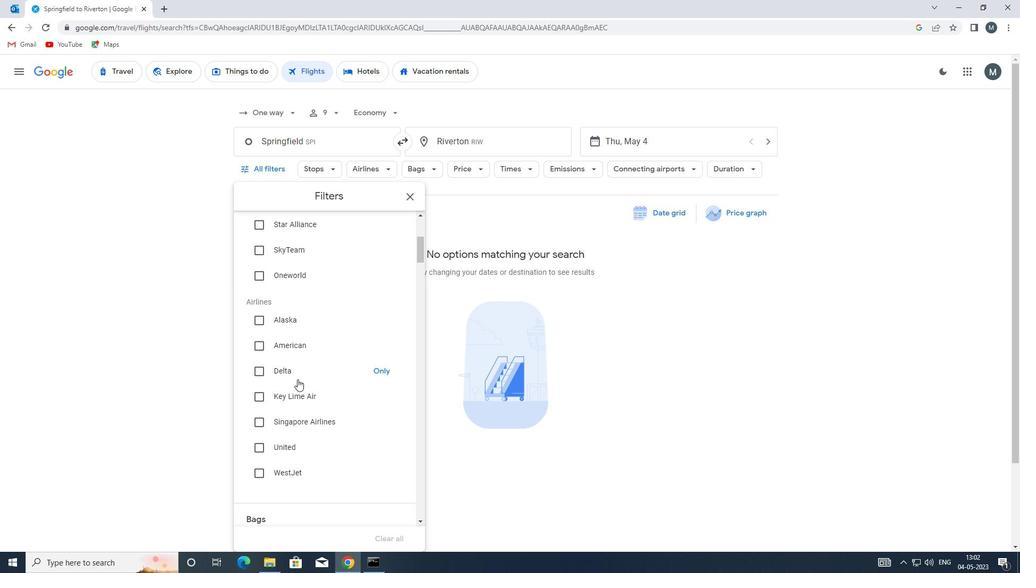 
Action: Mouse scrolled (303, 376) with delta (0, 0)
Screenshot: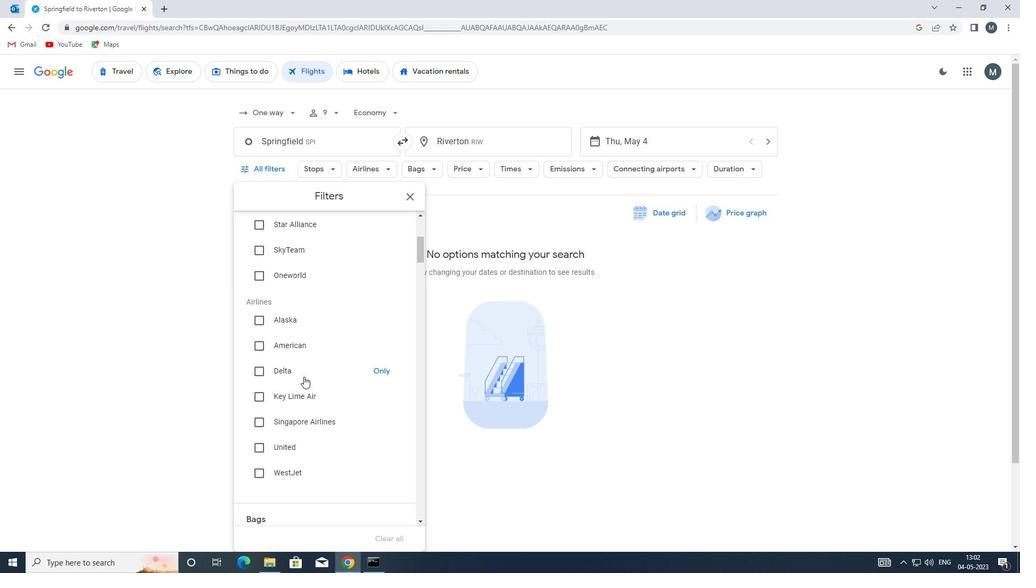 
Action: Mouse moved to (327, 372)
Screenshot: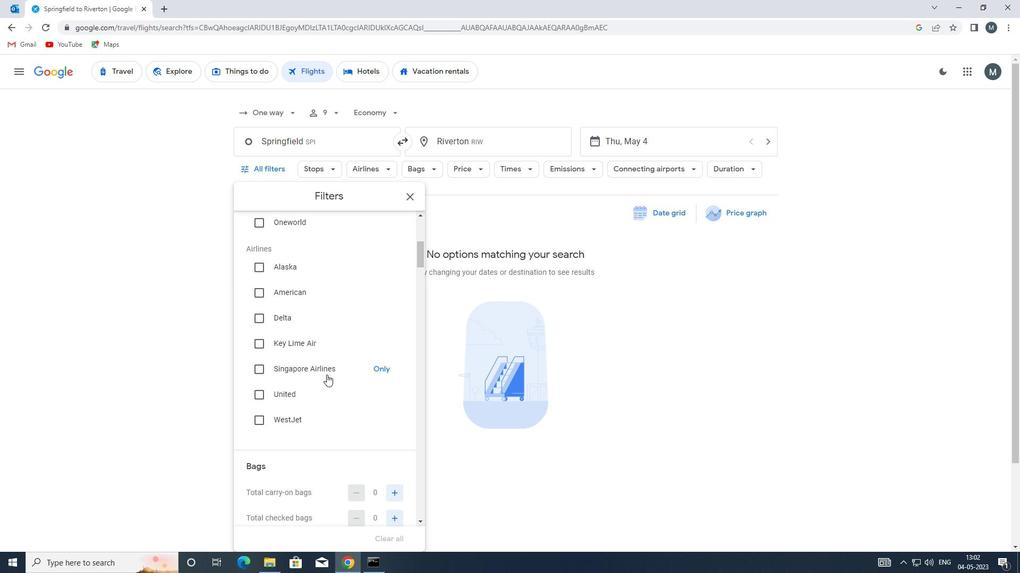 
Action: Mouse scrolled (327, 372) with delta (0, 0)
Screenshot: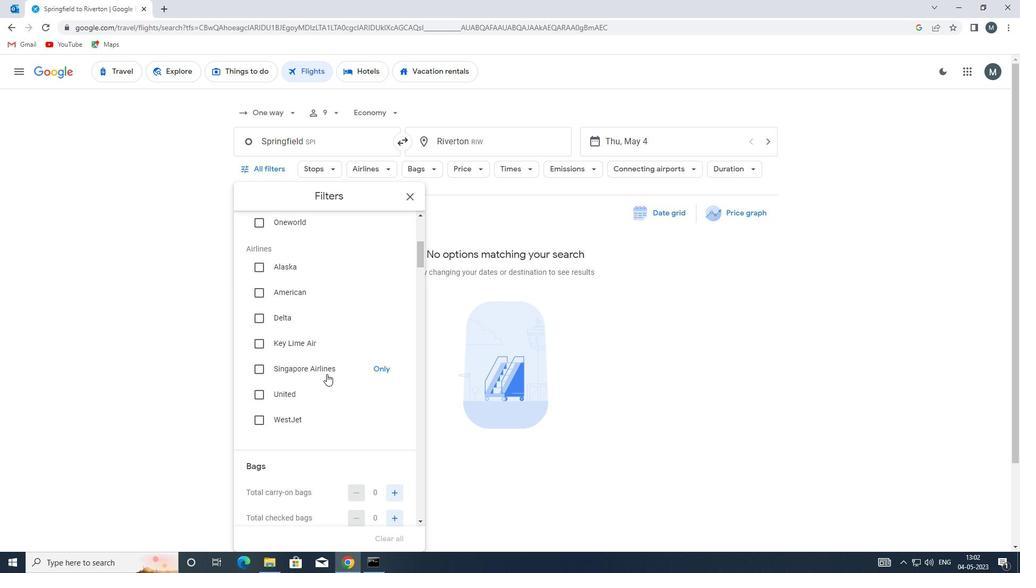 
Action: Mouse moved to (327, 374)
Screenshot: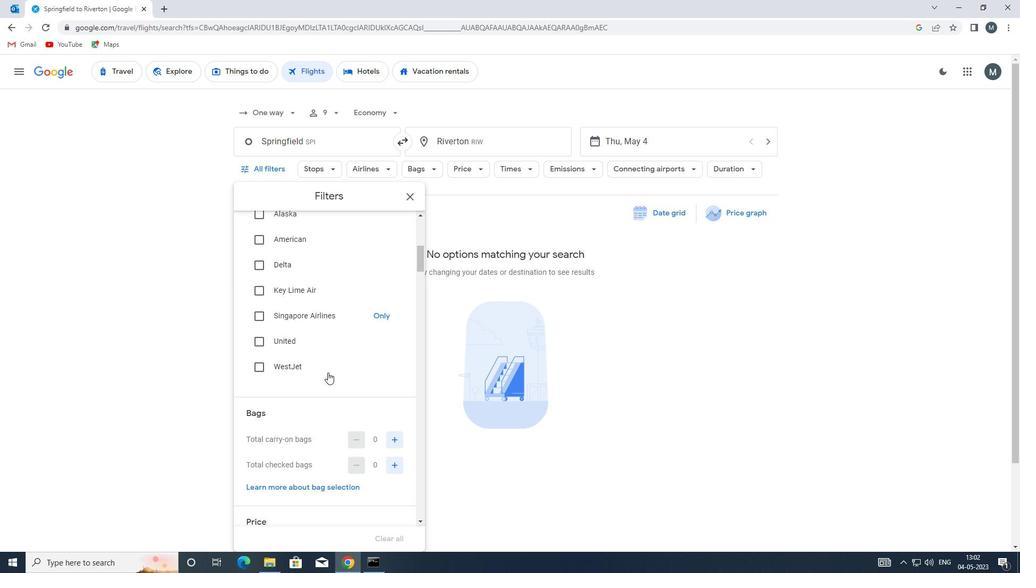 
Action: Mouse scrolled (327, 373) with delta (0, 0)
Screenshot: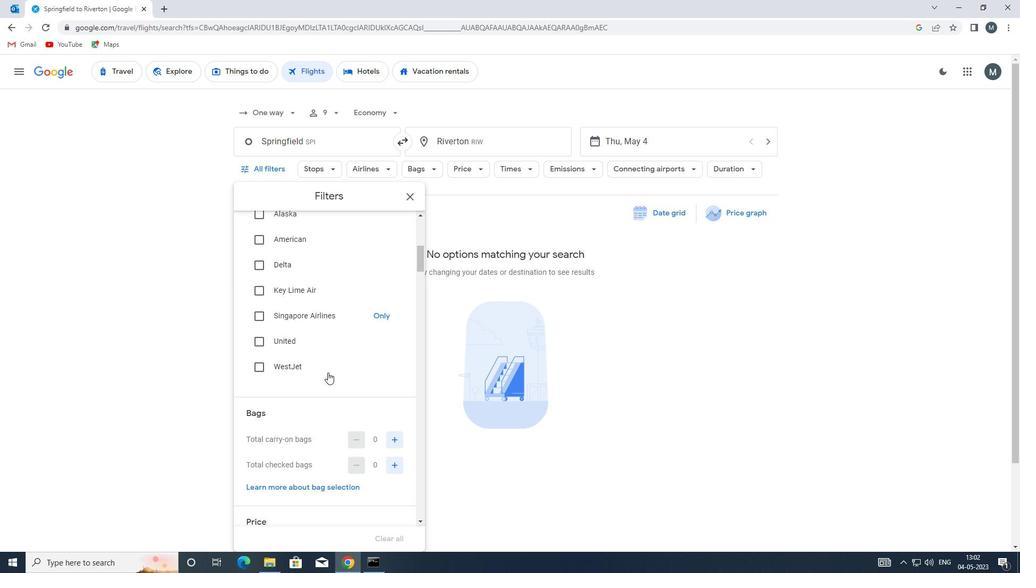 
Action: Mouse moved to (391, 410)
Screenshot: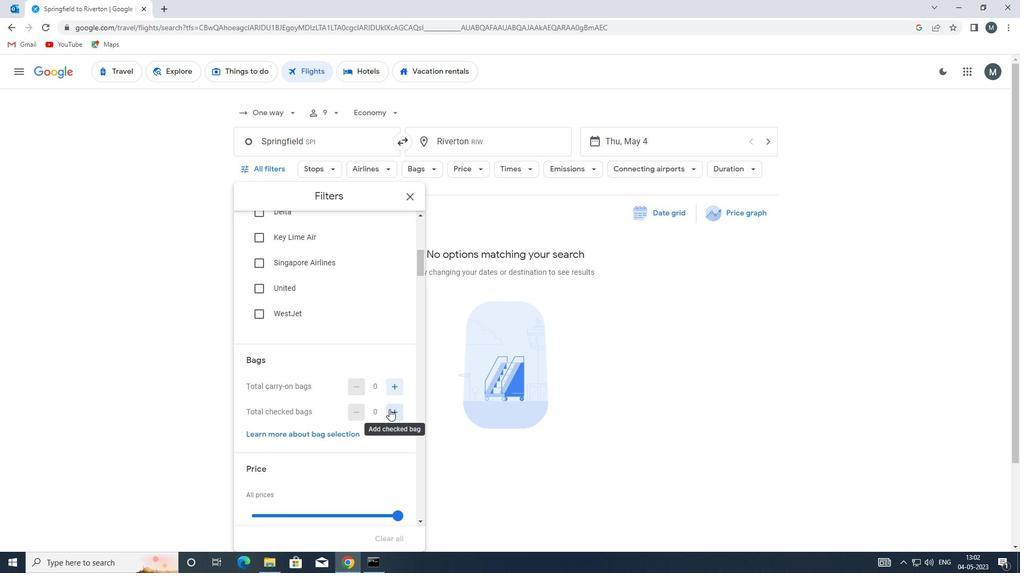 
Action: Mouse pressed left at (391, 410)
Screenshot: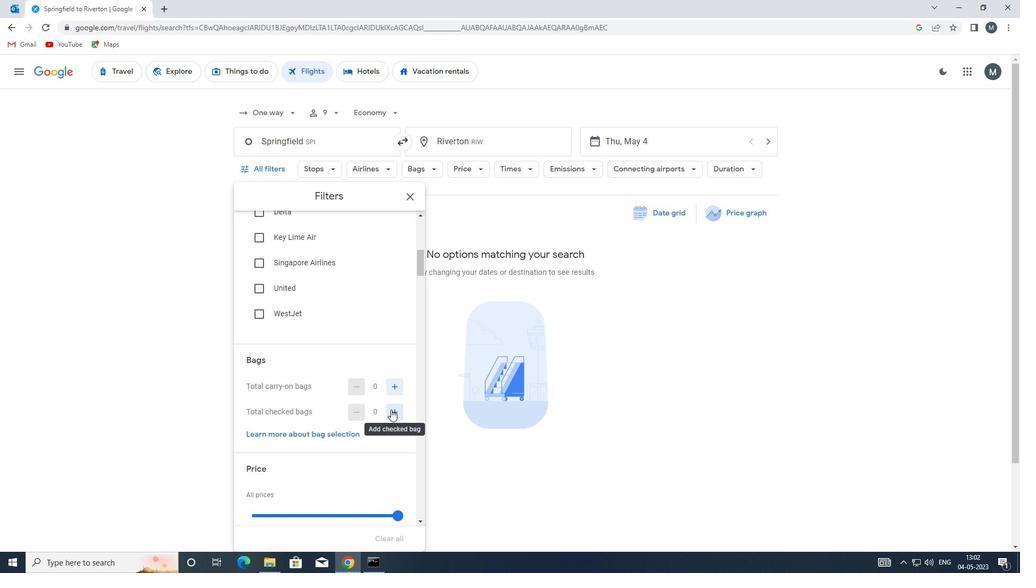 
Action: Mouse moved to (392, 410)
Screenshot: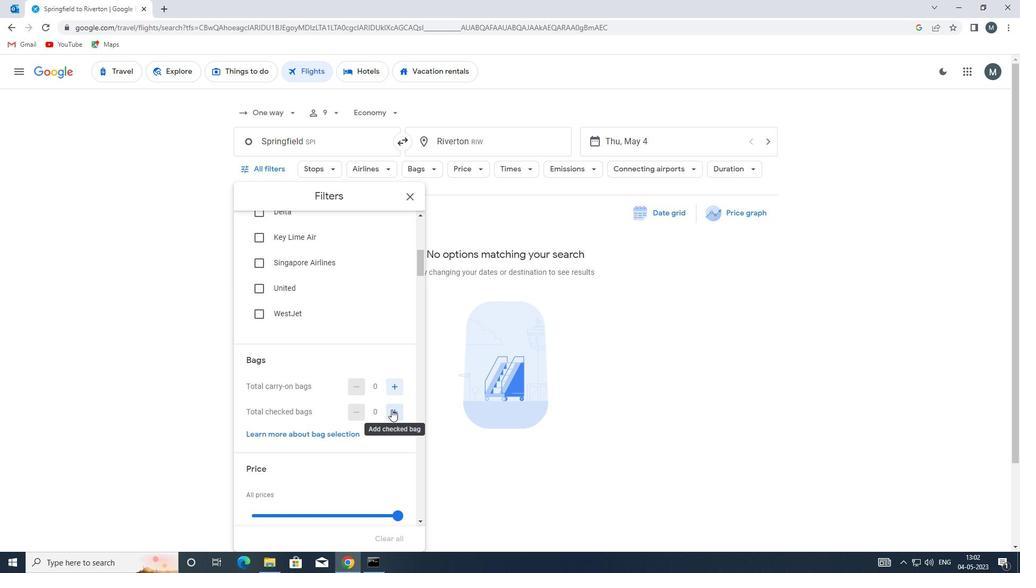 
Action: Mouse pressed left at (392, 410)
Screenshot: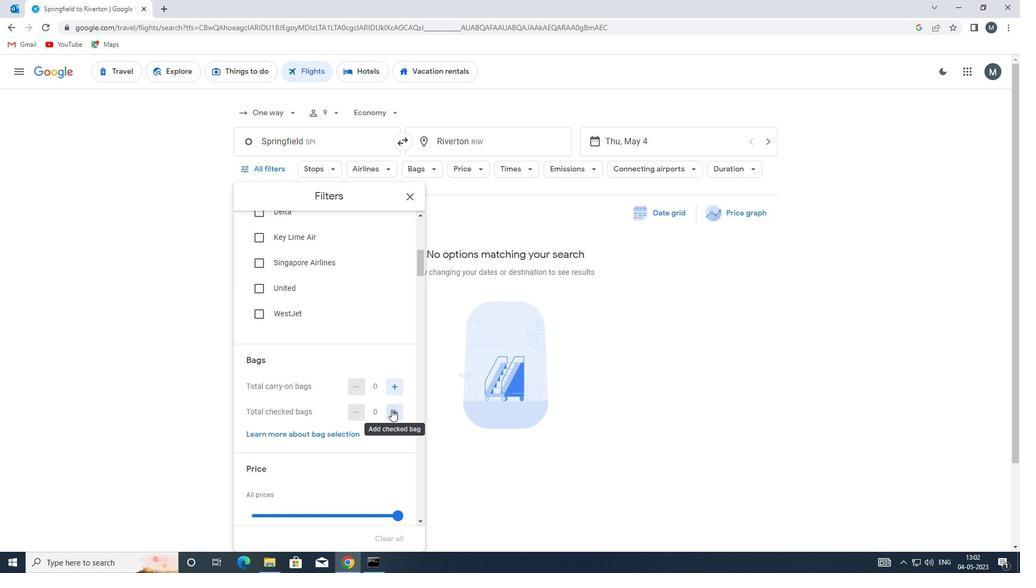 
Action: Mouse pressed left at (392, 410)
Screenshot: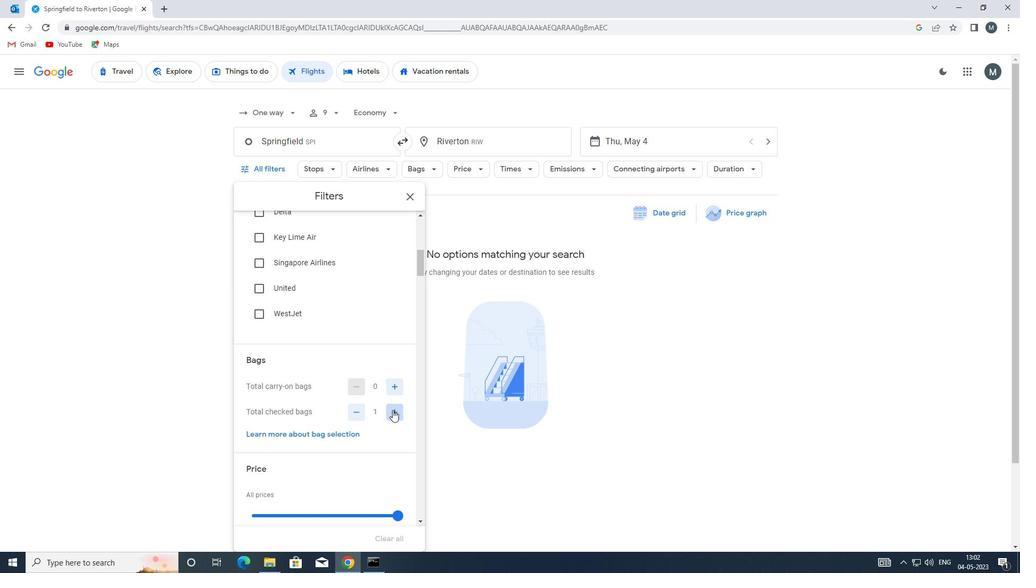 
Action: Mouse pressed left at (392, 410)
Screenshot: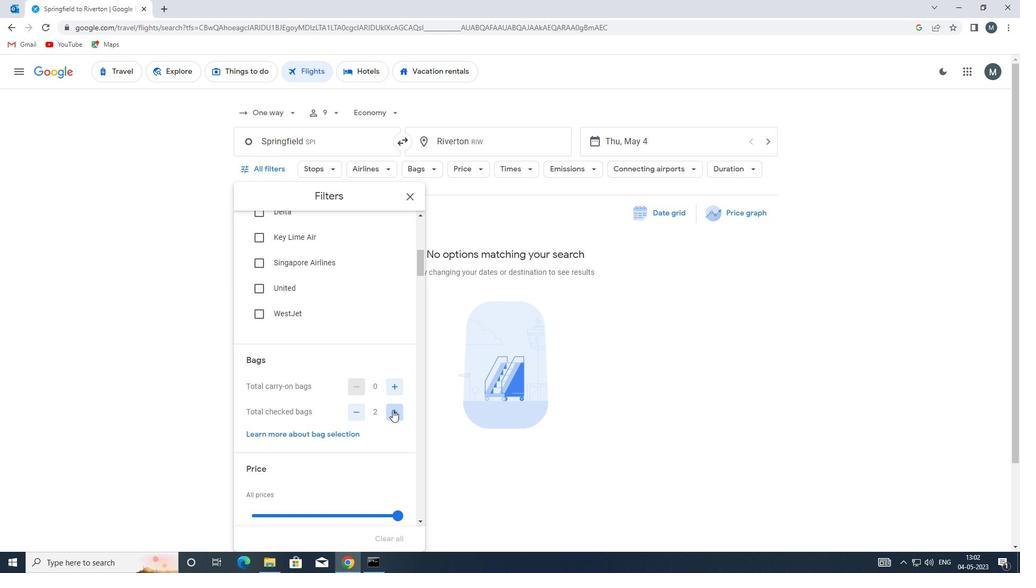 
Action: Mouse pressed left at (392, 410)
Screenshot: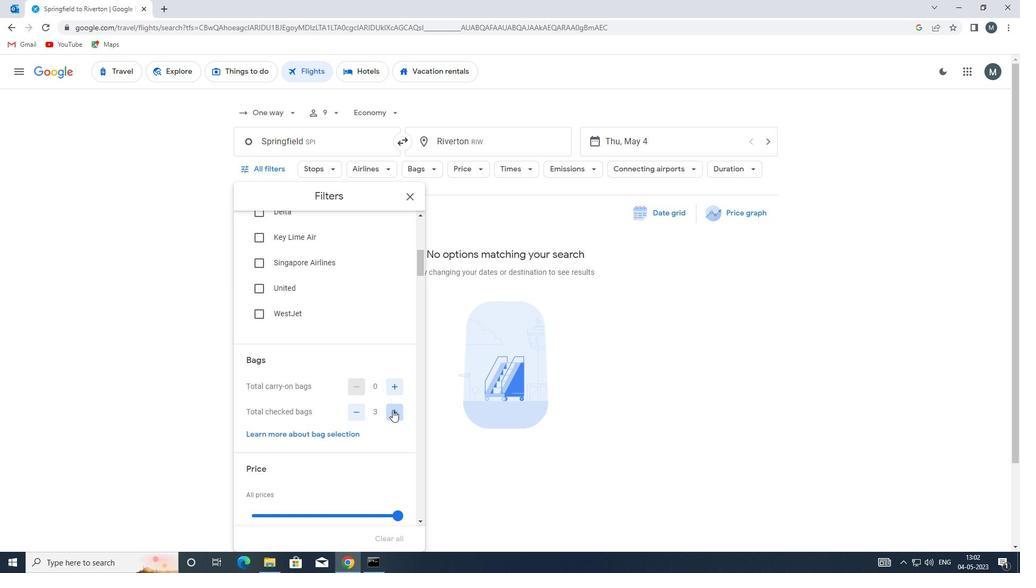 
Action: Mouse moved to (392, 410)
Screenshot: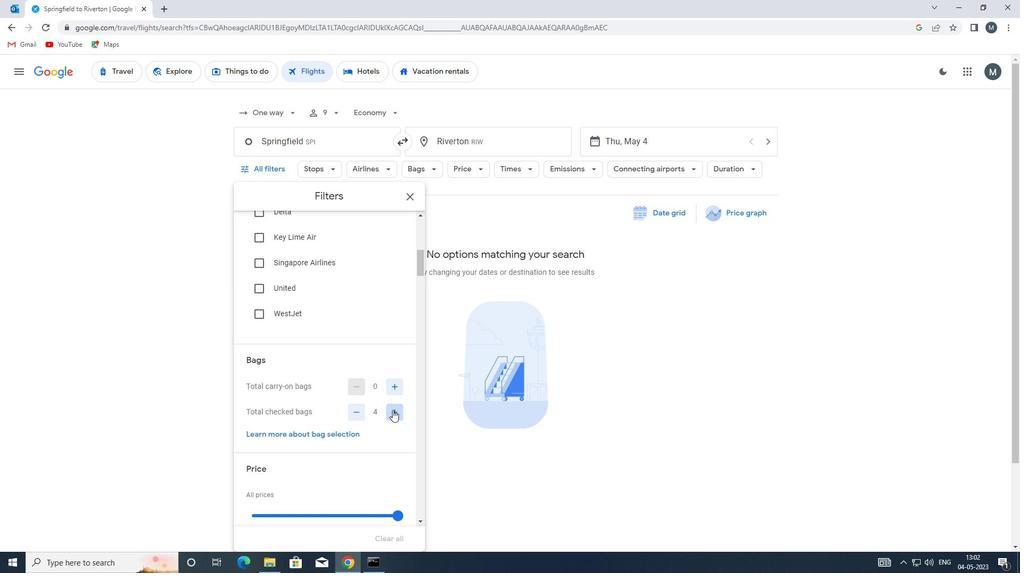 
Action: Mouse pressed left at (392, 410)
Screenshot: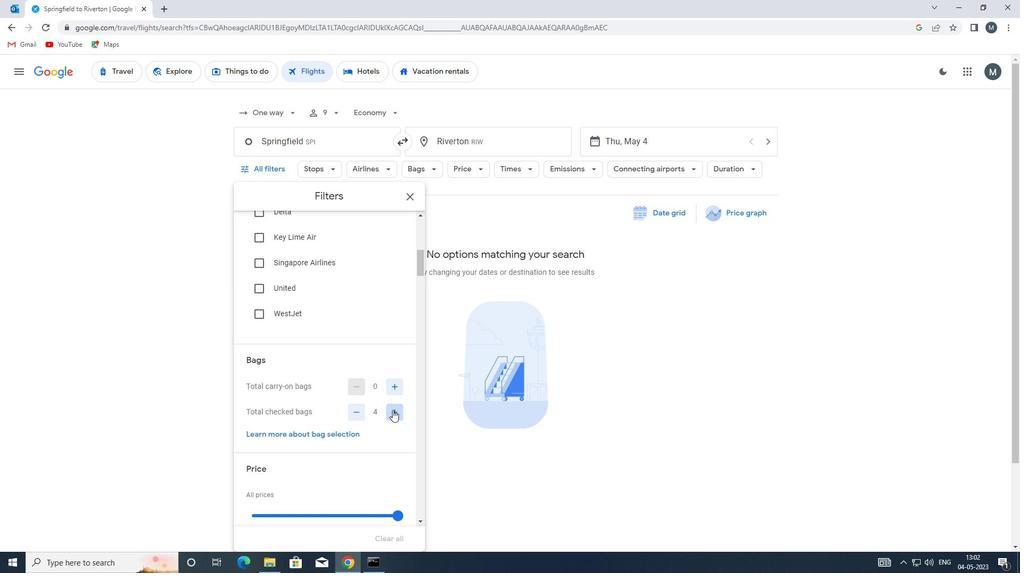 
Action: Mouse moved to (392, 410)
Screenshot: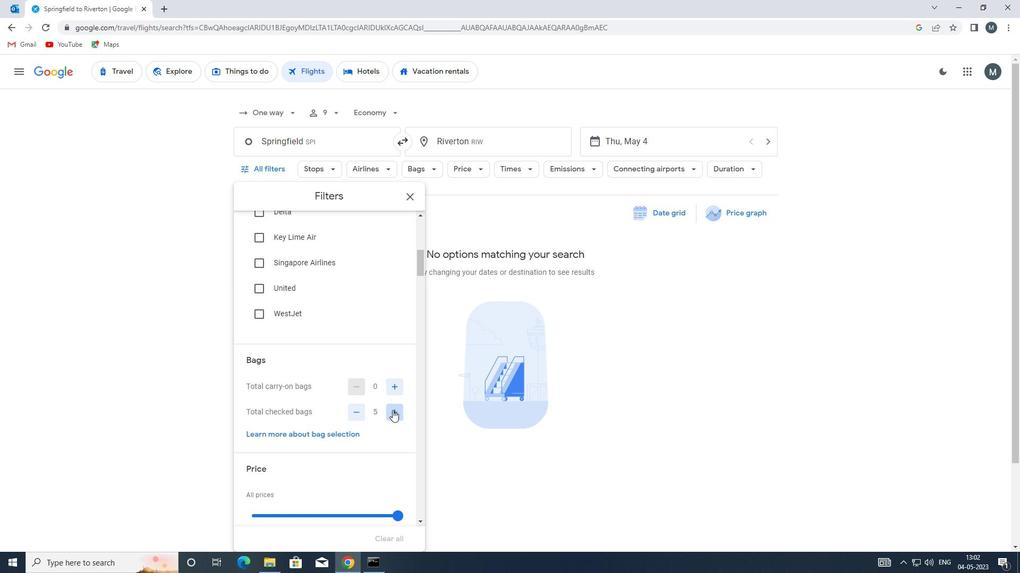 
Action: Mouse pressed left at (392, 410)
Screenshot: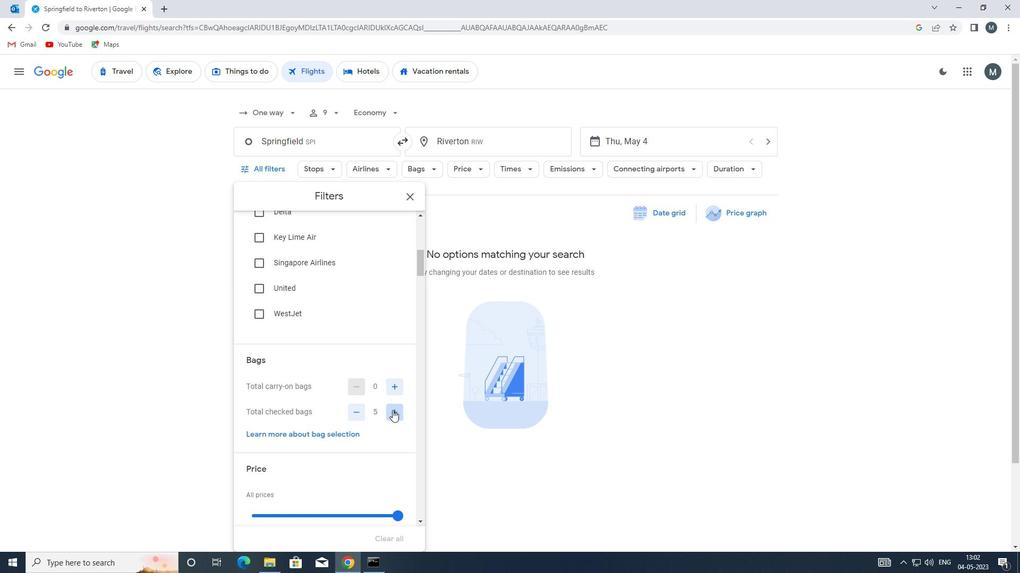
Action: Mouse pressed left at (392, 410)
Screenshot: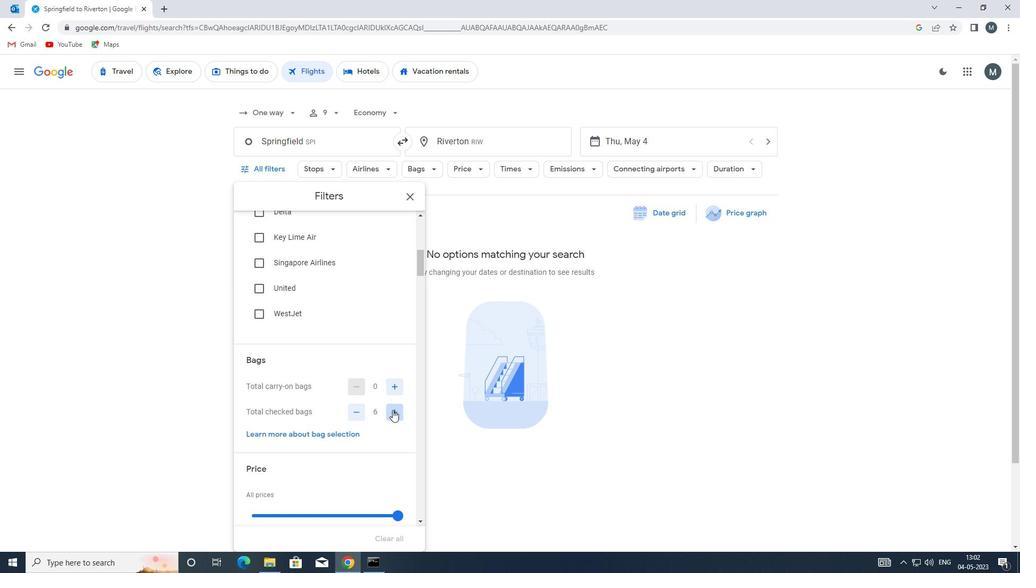 
Action: Mouse pressed left at (392, 410)
Screenshot: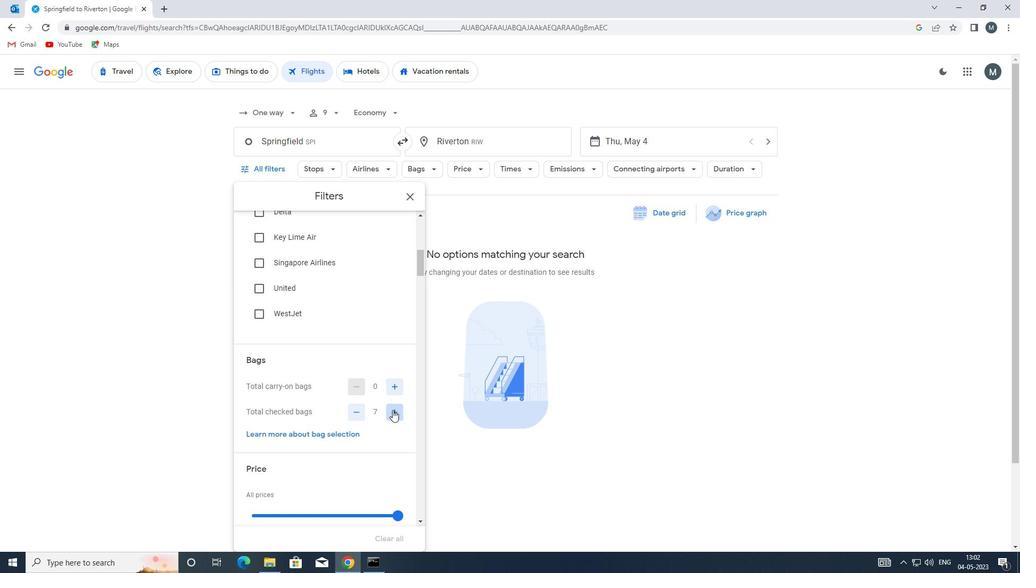 
Action: Mouse moved to (392, 411)
Screenshot: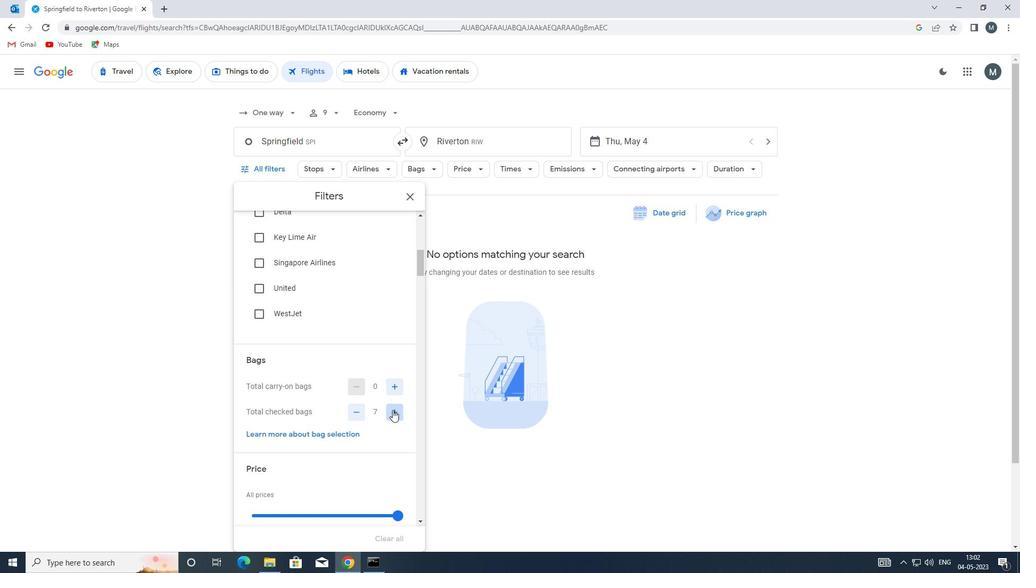 
Action: Mouse pressed left at (392, 411)
Screenshot: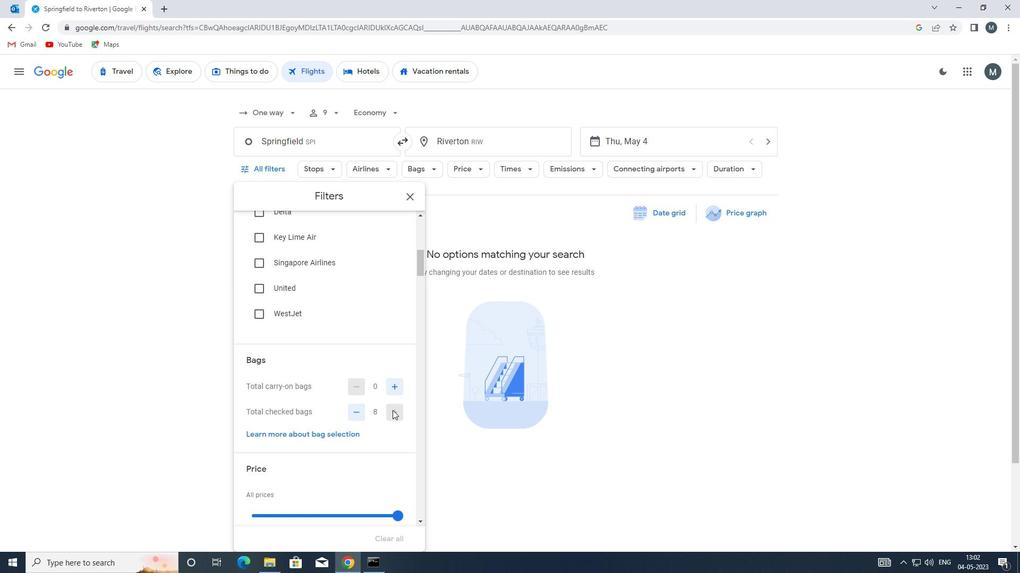 
Action: Mouse pressed left at (392, 411)
Screenshot: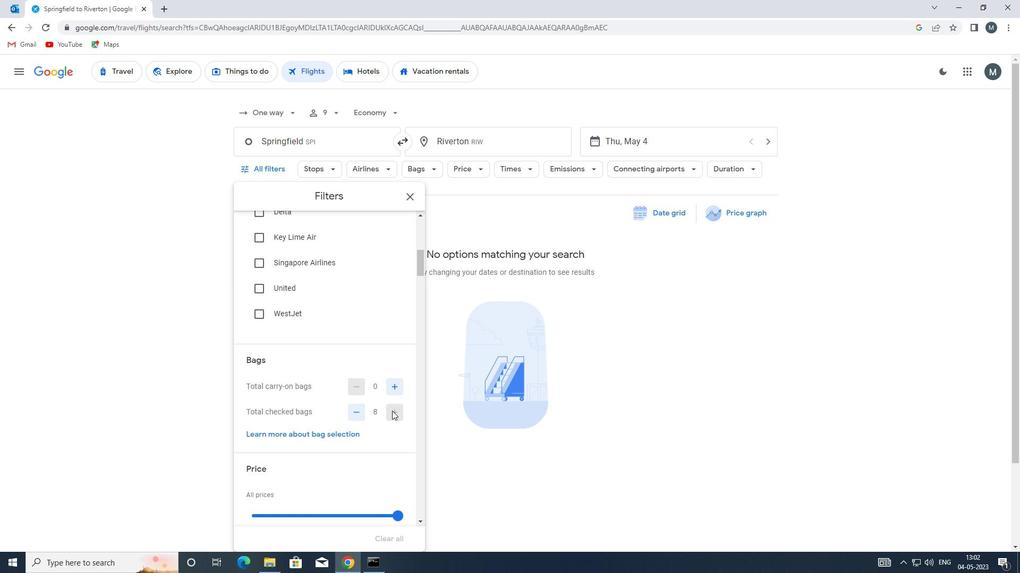 
Action: Mouse moved to (311, 371)
Screenshot: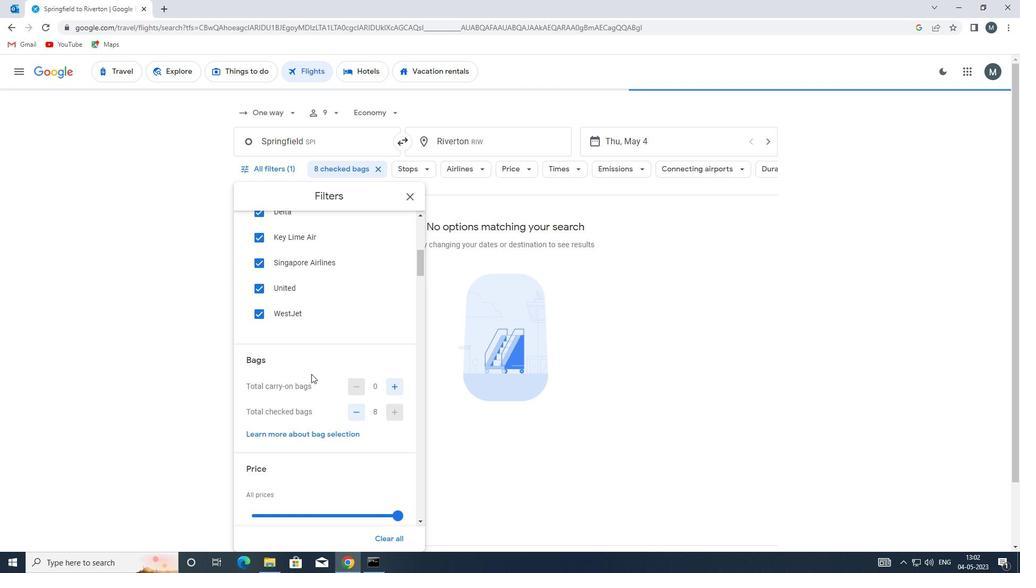 
Action: Mouse scrolled (311, 371) with delta (0, 0)
Screenshot: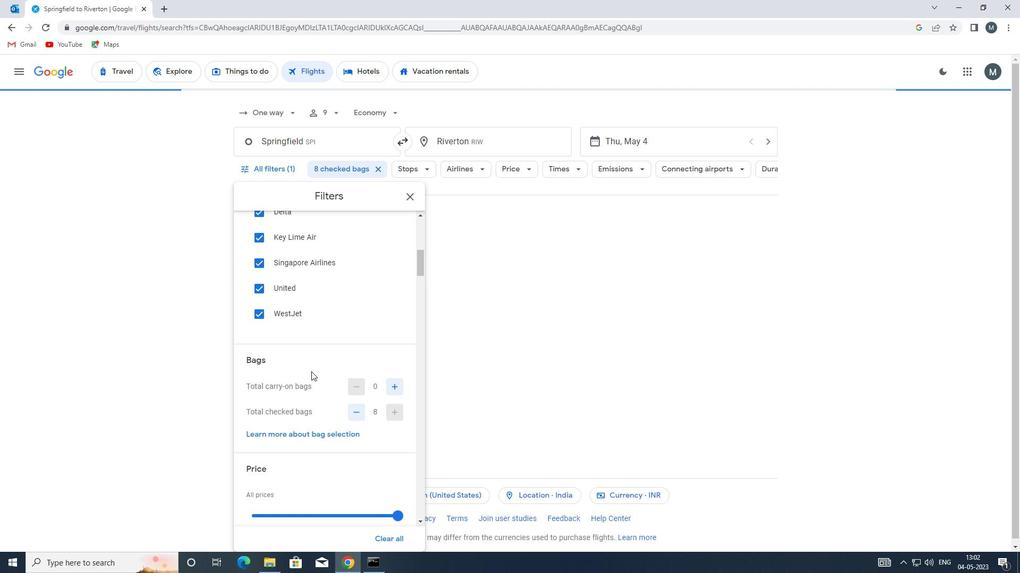
Action: Mouse moved to (313, 369)
Screenshot: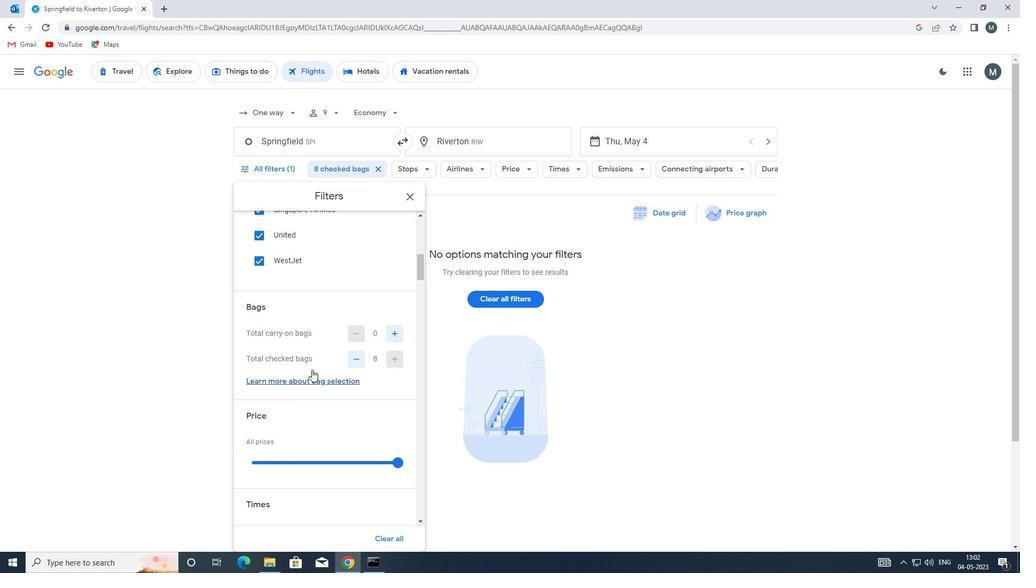 
Action: Mouse scrolled (313, 368) with delta (0, 0)
Screenshot: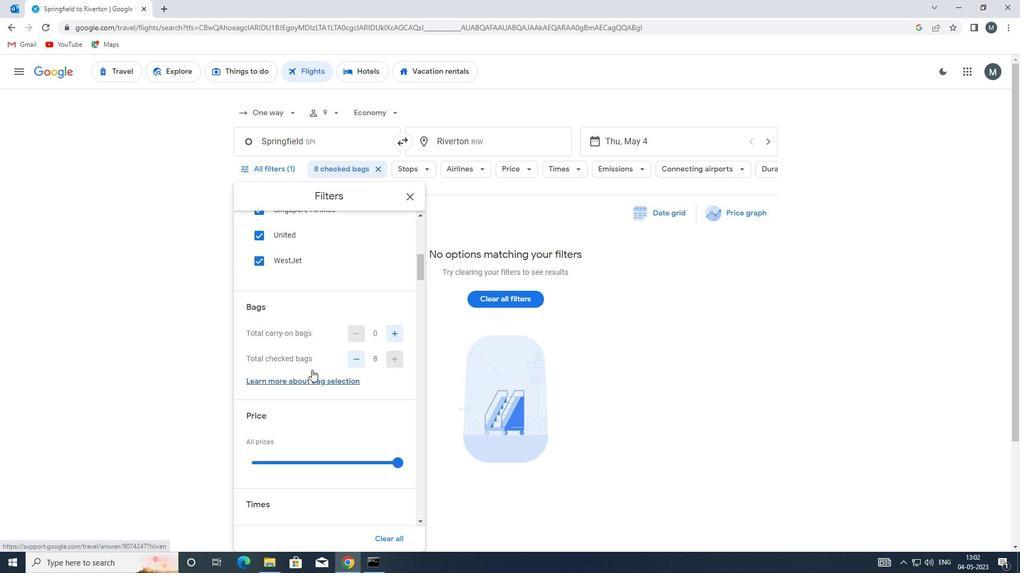 
Action: Mouse moved to (313, 405)
Screenshot: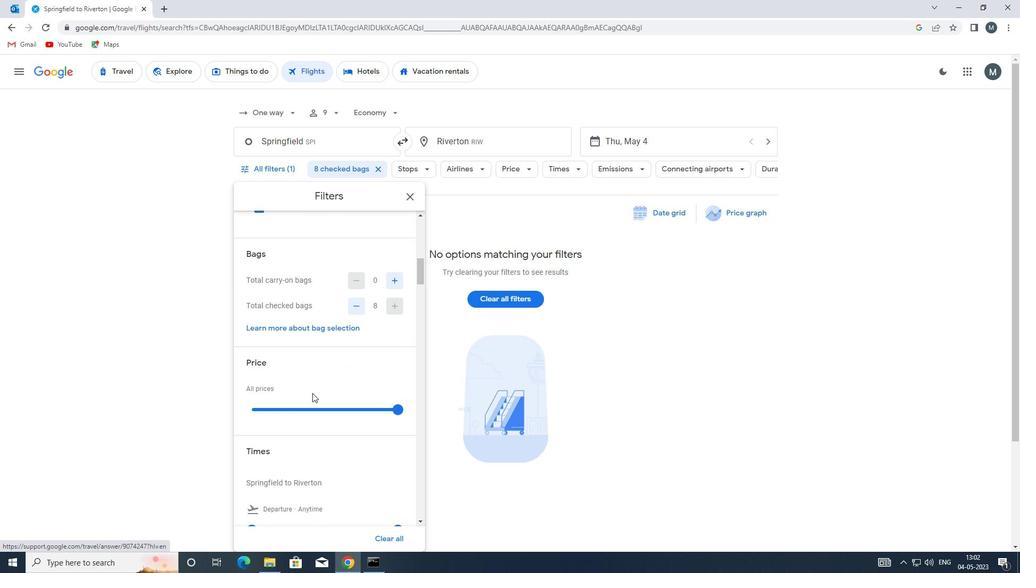 
Action: Mouse pressed left at (313, 405)
Screenshot: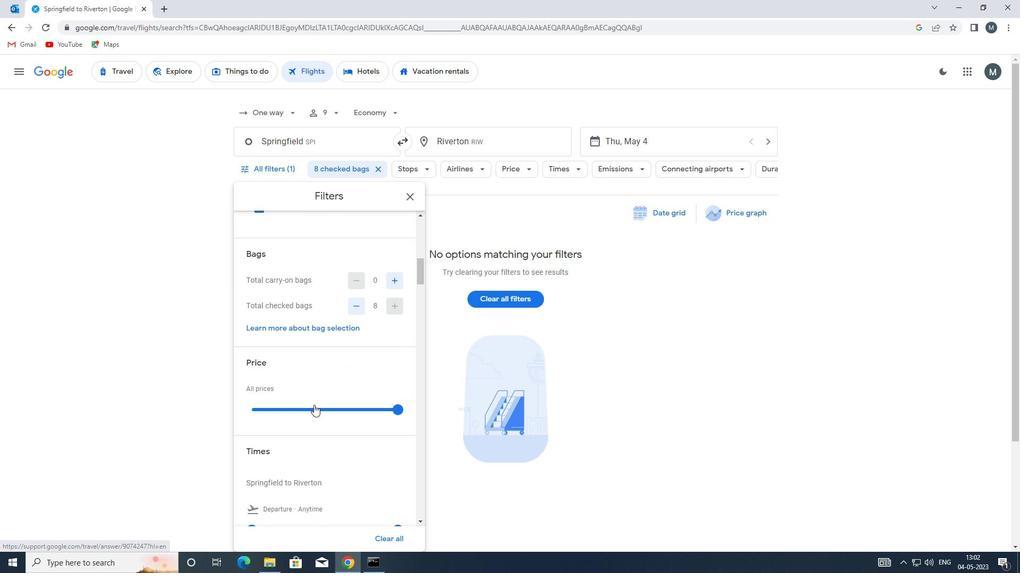 
Action: Mouse moved to (313, 405)
Screenshot: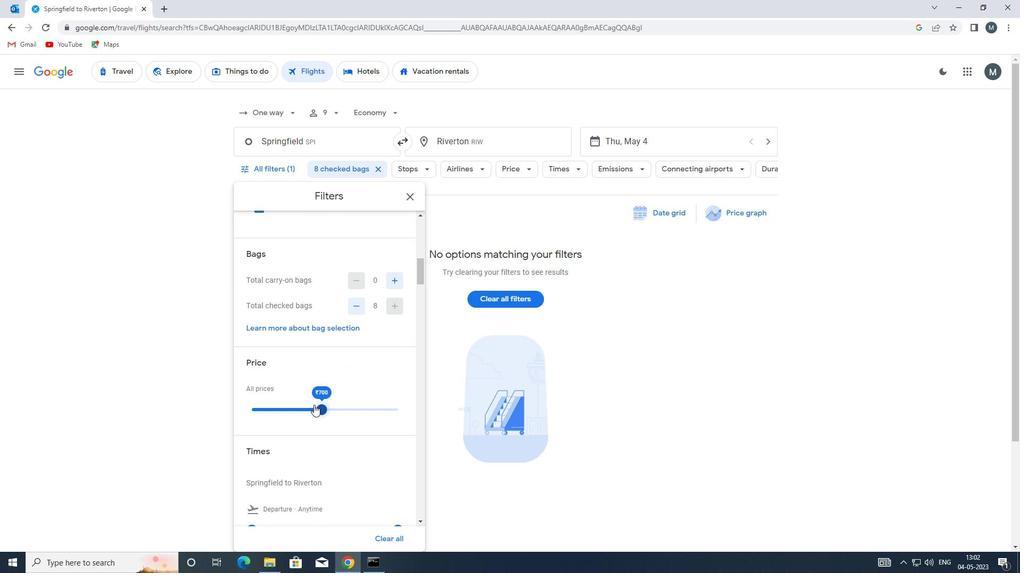 
Action: Mouse pressed left at (313, 405)
Screenshot: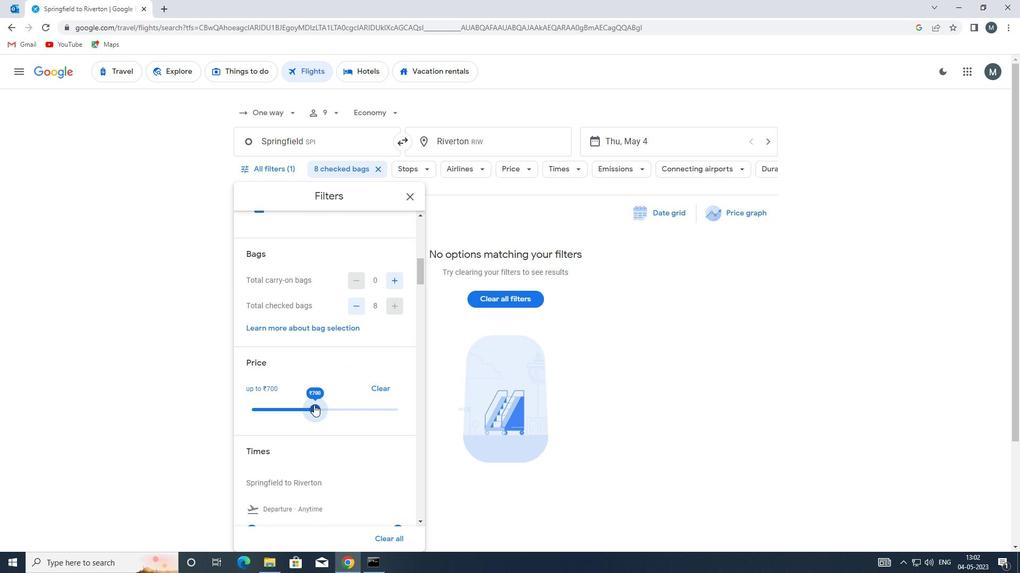
Action: Mouse moved to (315, 400)
Screenshot: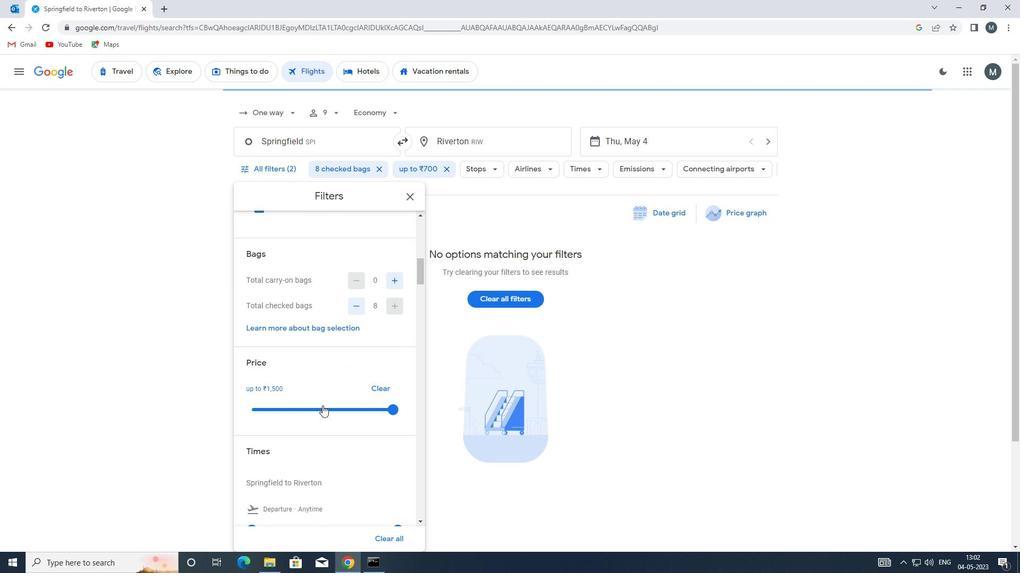 
Action: Mouse scrolled (315, 400) with delta (0, 0)
Screenshot: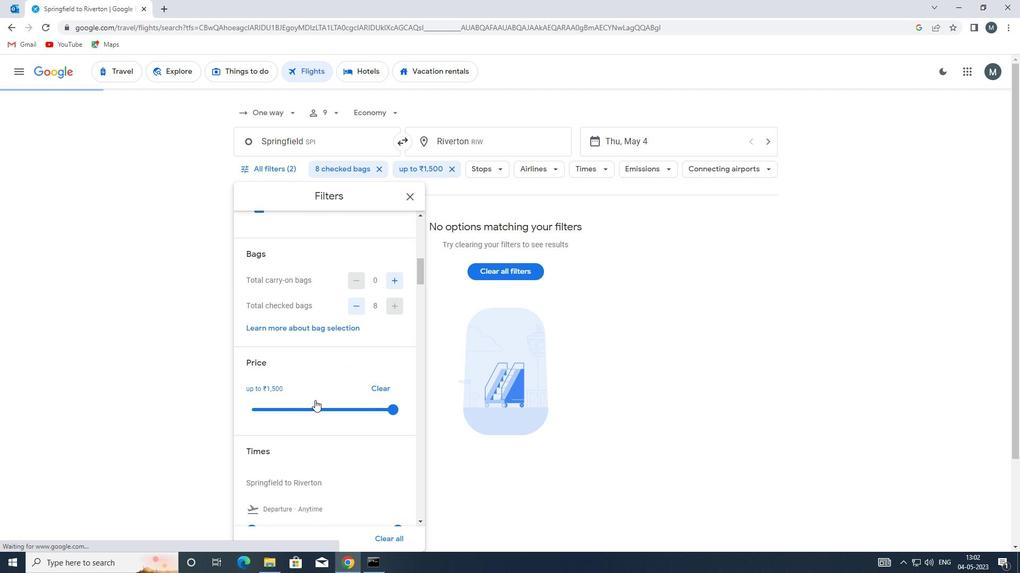 
Action: Mouse scrolled (315, 400) with delta (0, 0)
Screenshot: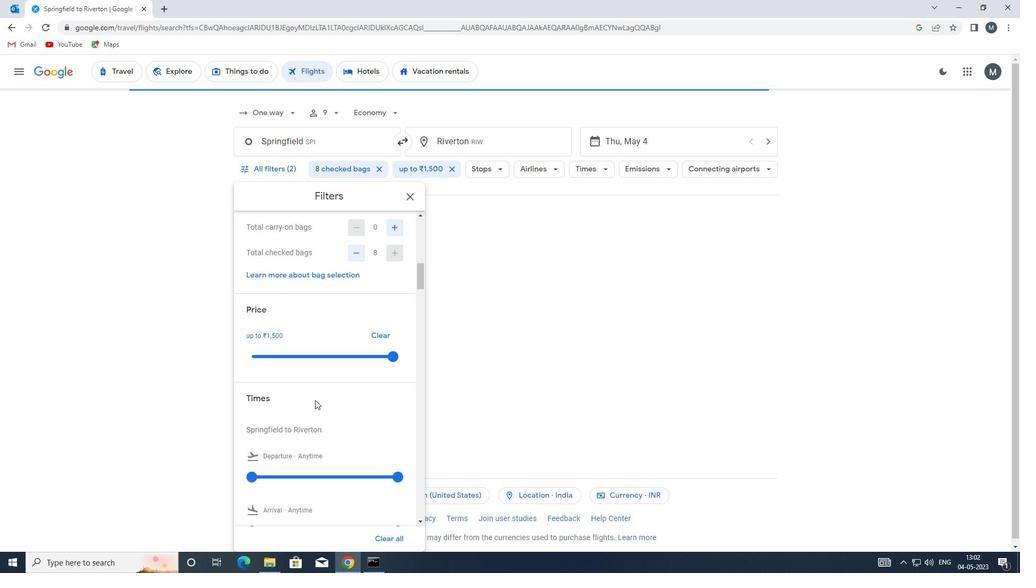
Action: Mouse moved to (289, 398)
Screenshot: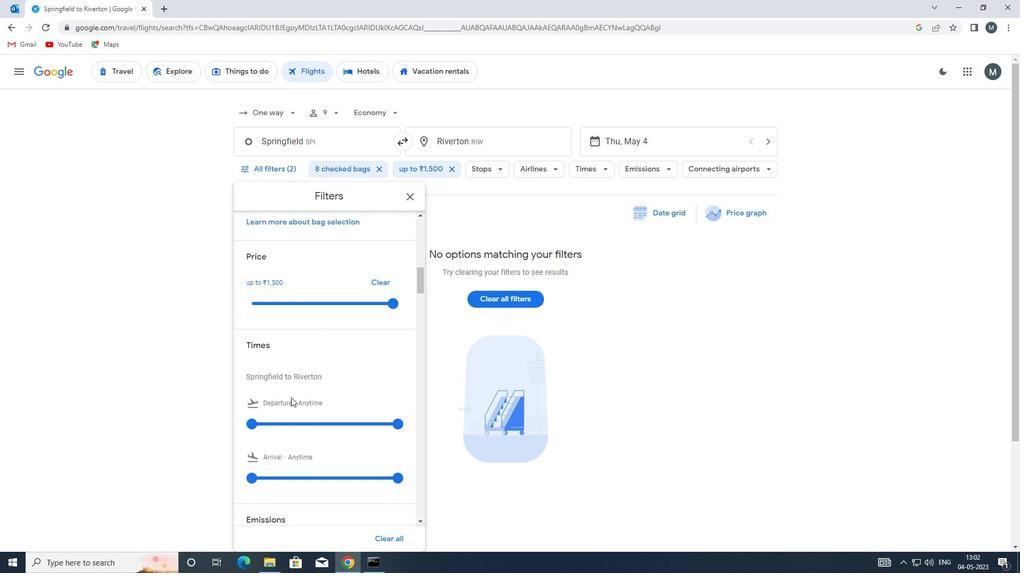 
Action: Mouse scrolled (289, 398) with delta (0, 0)
Screenshot: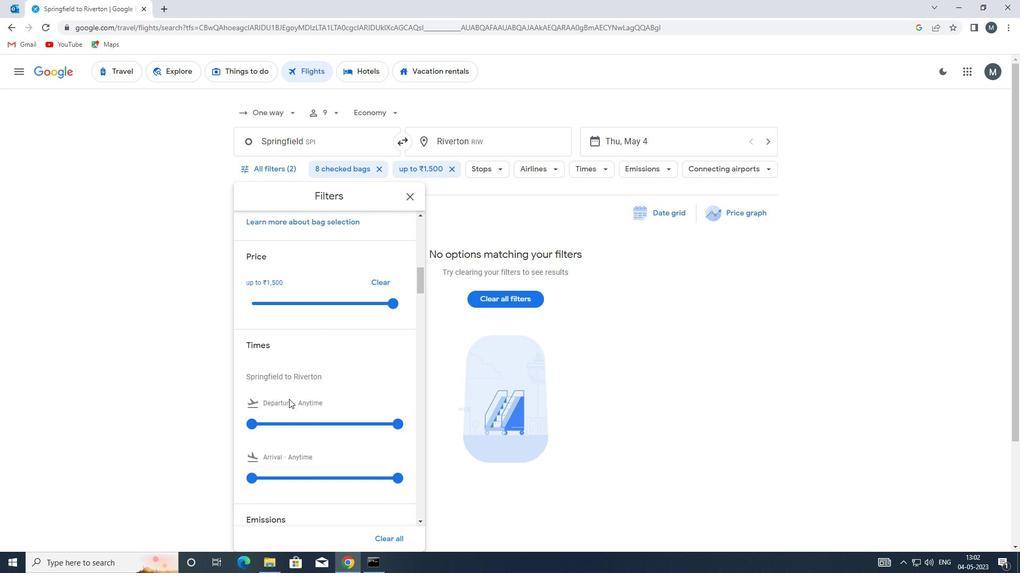 
Action: Mouse moved to (254, 369)
Screenshot: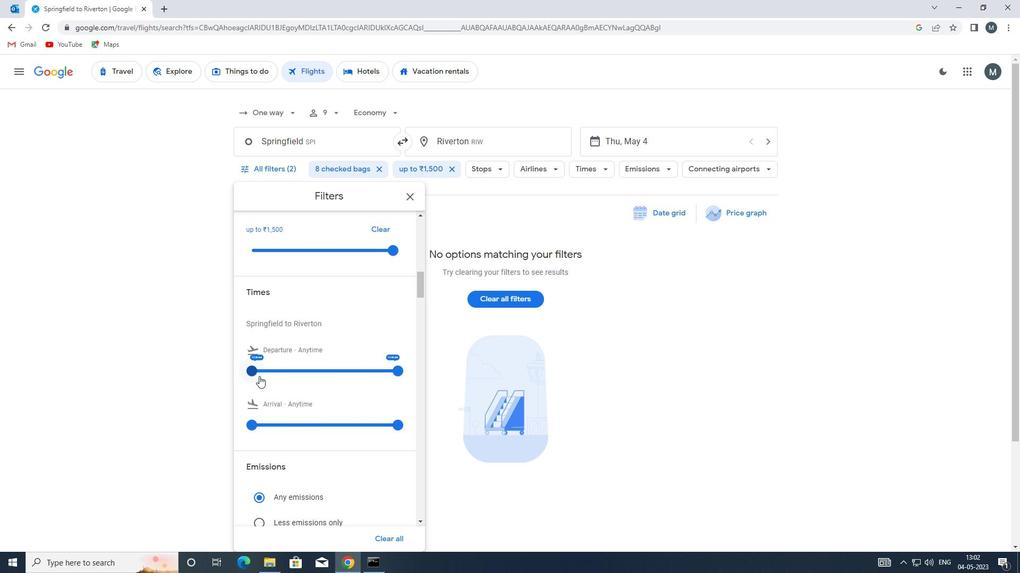 
Action: Mouse pressed left at (254, 369)
Screenshot: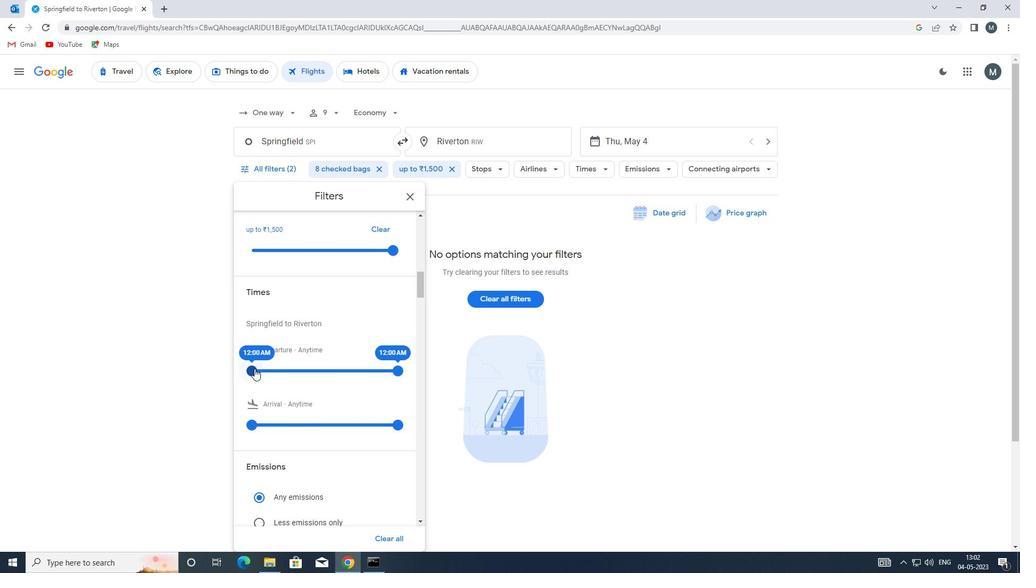 
Action: Mouse moved to (393, 367)
Screenshot: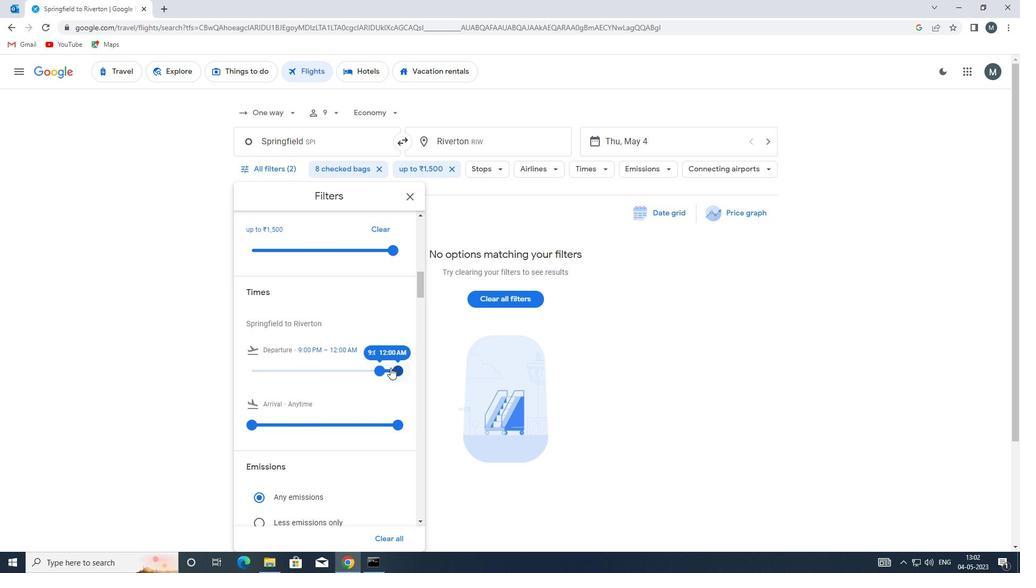 
Action: Mouse pressed left at (393, 367)
Screenshot: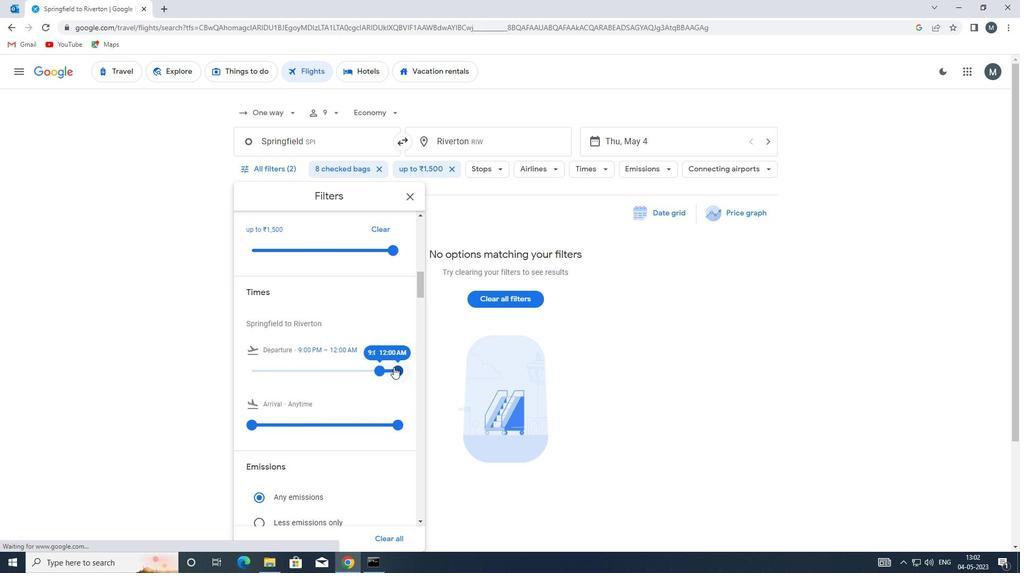 
Action: Mouse moved to (377, 371)
Screenshot: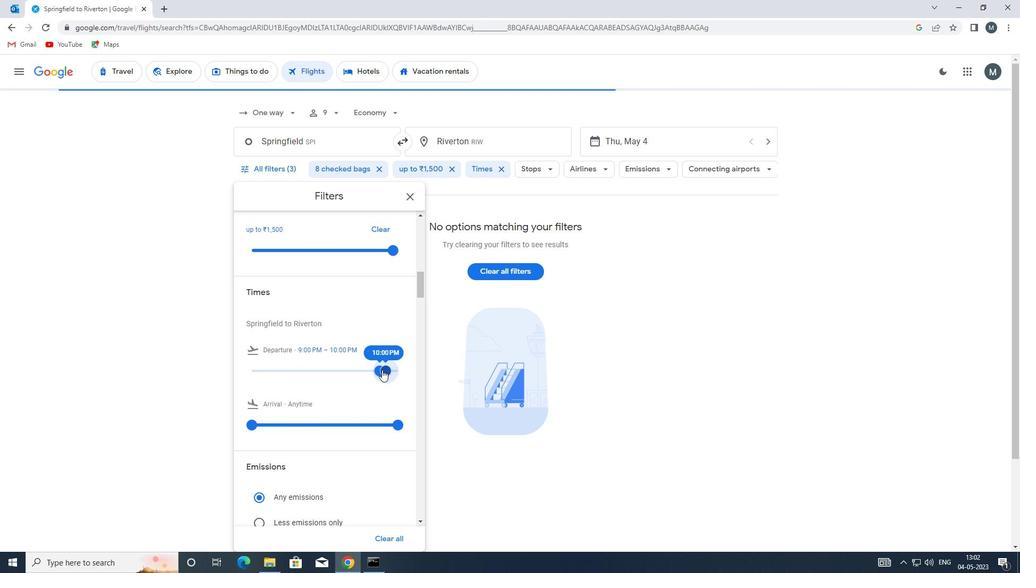 
Action: Mouse scrolled (377, 370) with delta (0, 0)
Screenshot: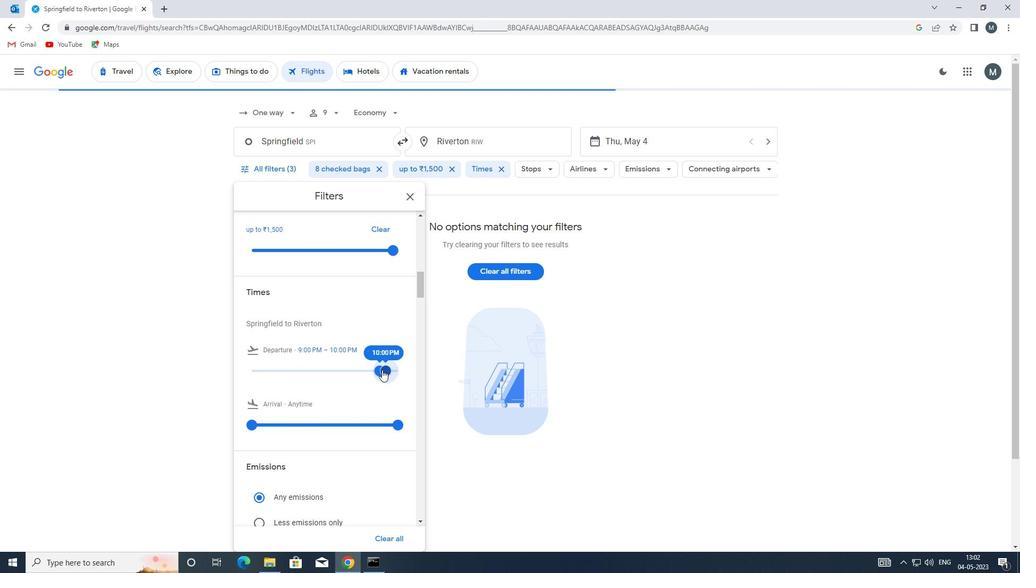 
Action: Mouse moved to (376, 371)
Screenshot: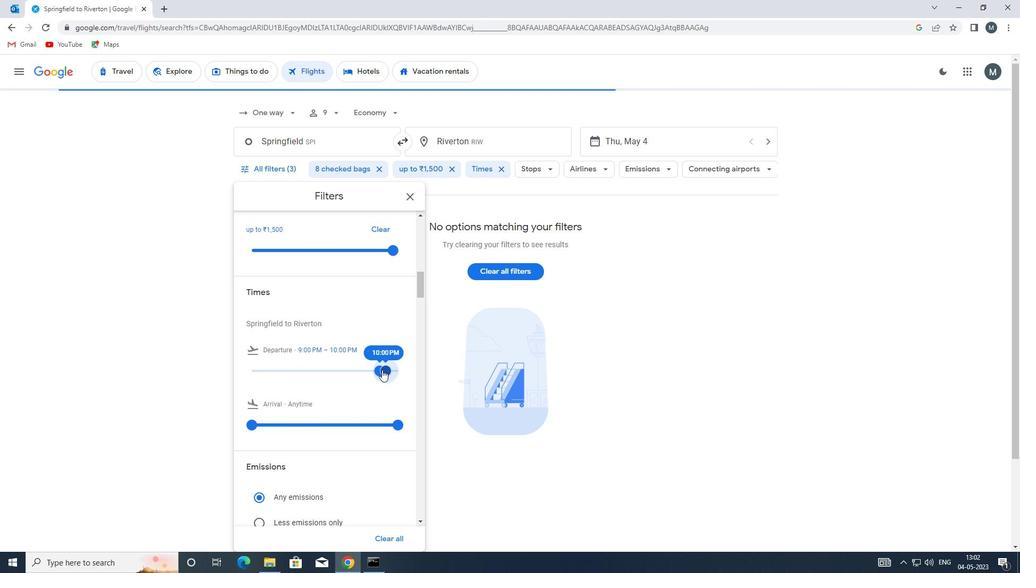 
Action: Mouse scrolled (376, 371) with delta (0, 0)
Screenshot: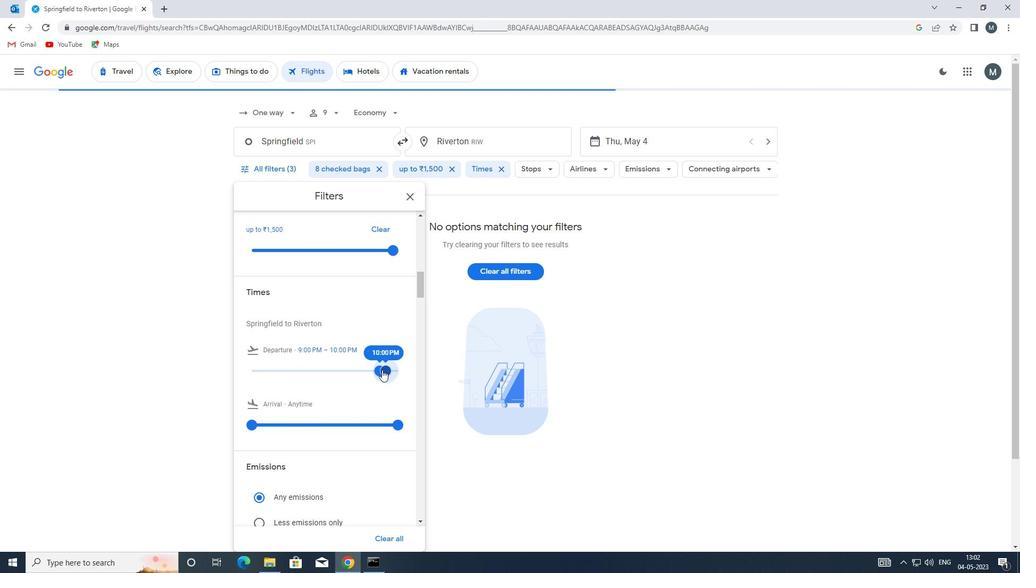 
Action: Mouse moved to (411, 196)
Screenshot: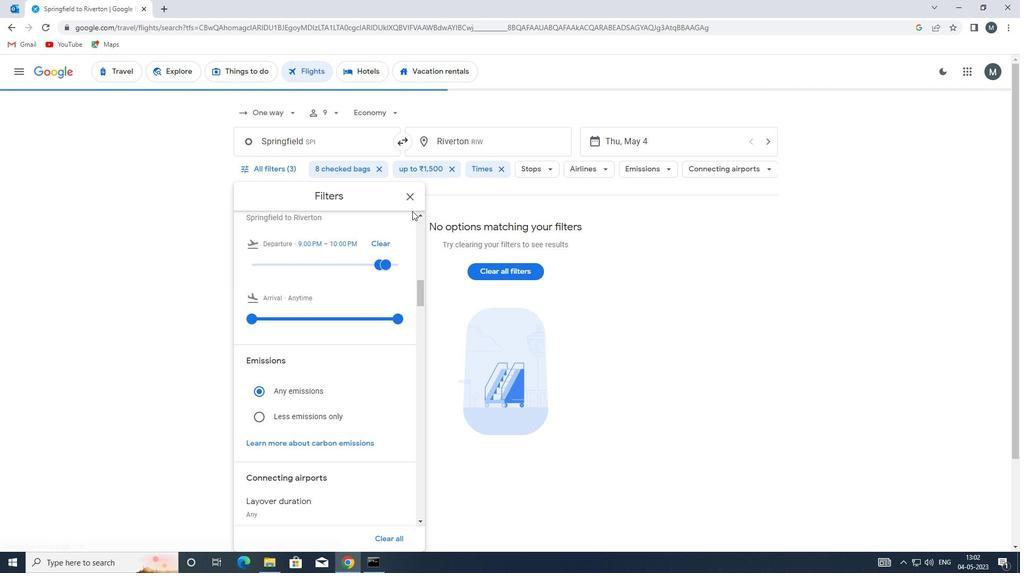 
Action: Mouse pressed left at (411, 196)
Screenshot: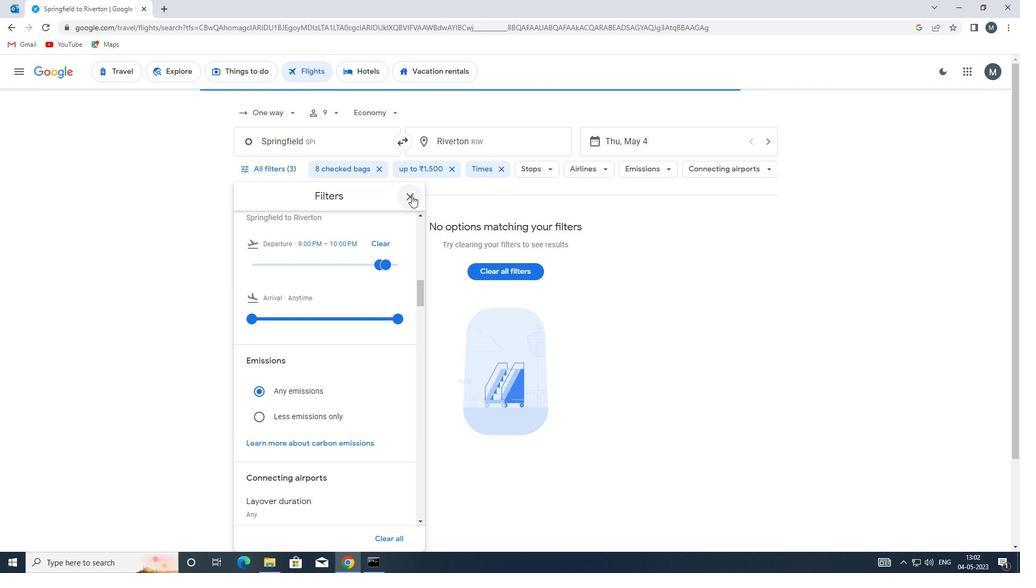 
Action: Mouse moved to (414, 199)
Screenshot: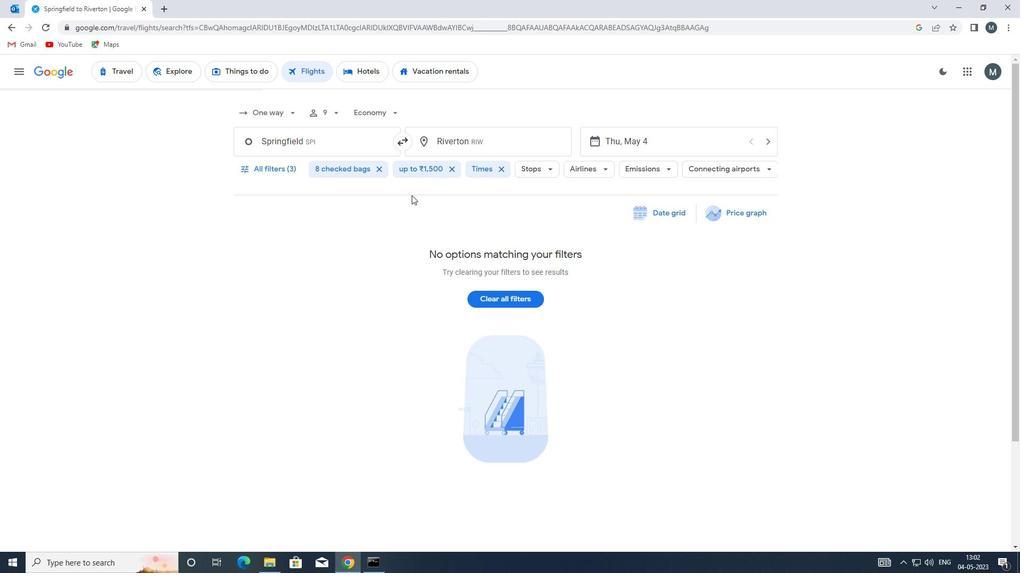 
